 Task: Search one way flight ticket for 2 adults, 4 children and 1 infant on lap in business from Pittsburgh: Pittsburgh International Airport to Jackson: Jackson Hole Airport on 5-2-2023. Choice of flights is Royal air maroc. Price is upto 78000. Outbound departure time preference is 11:30.
Action: Mouse moved to (321, 283)
Screenshot: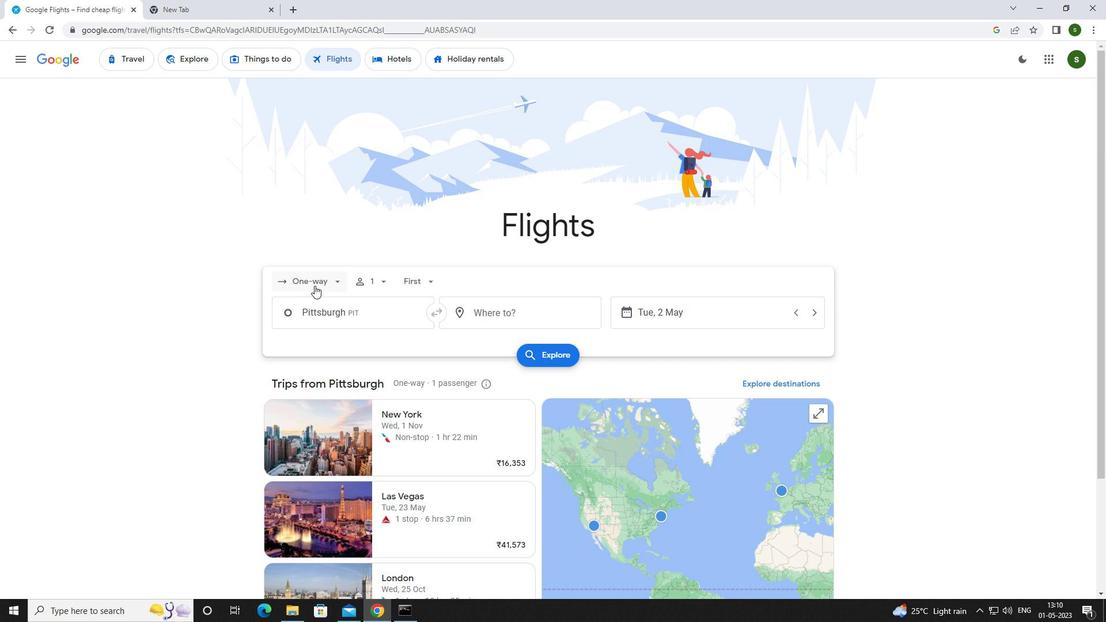 
Action: Mouse pressed left at (321, 283)
Screenshot: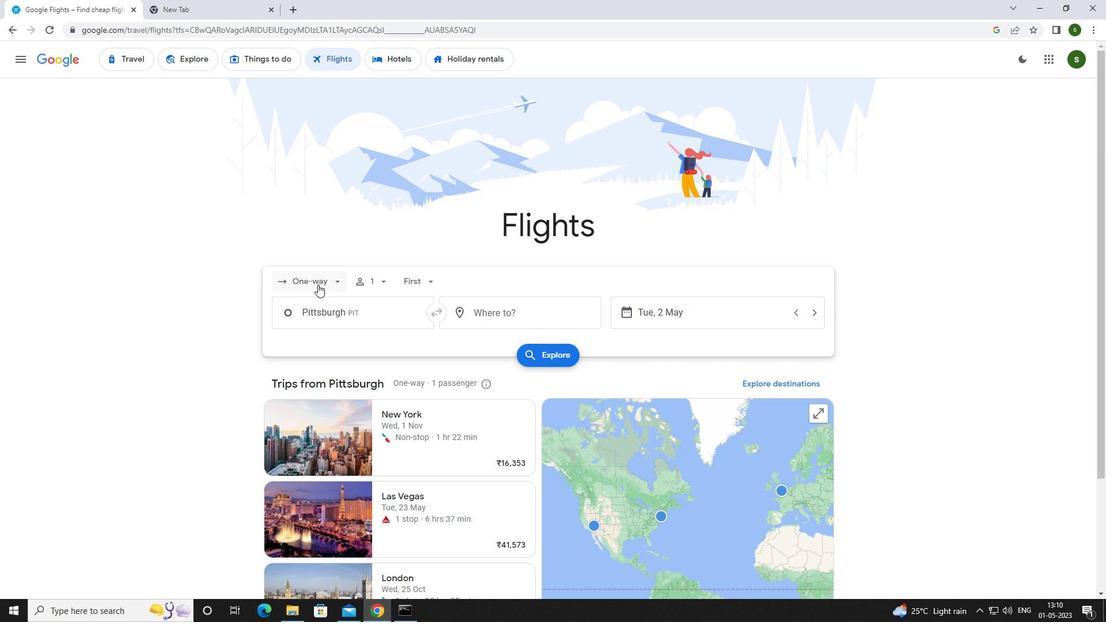 
Action: Mouse moved to (329, 335)
Screenshot: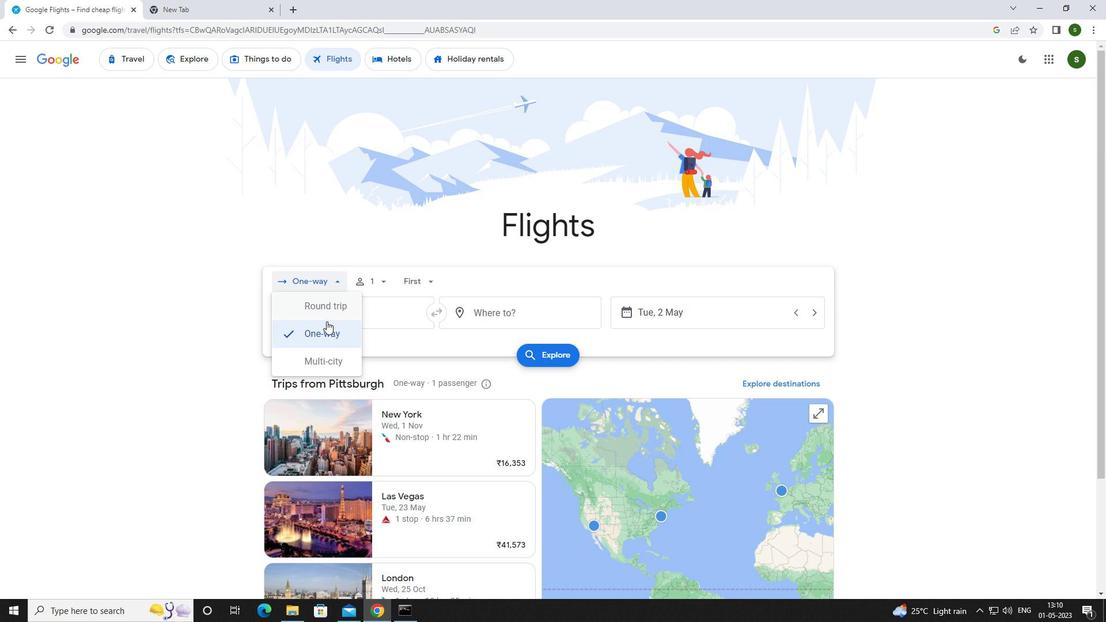 
Action: Mouse pressed left at (329, 335)
Screenshot: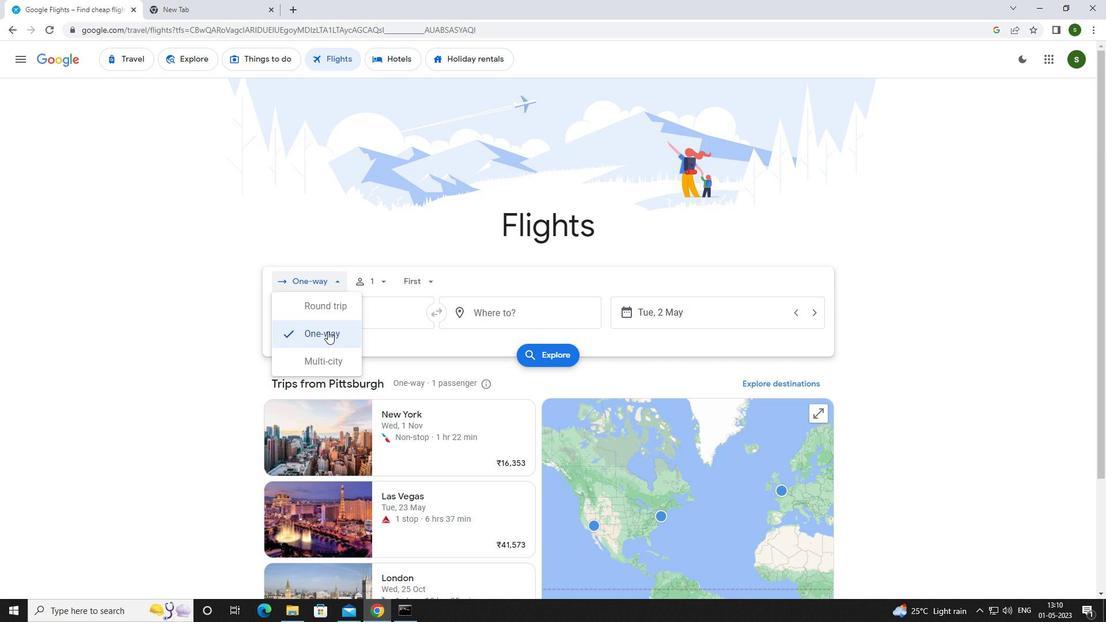
Action: Mouse moved to (380, 280)
Screenshot: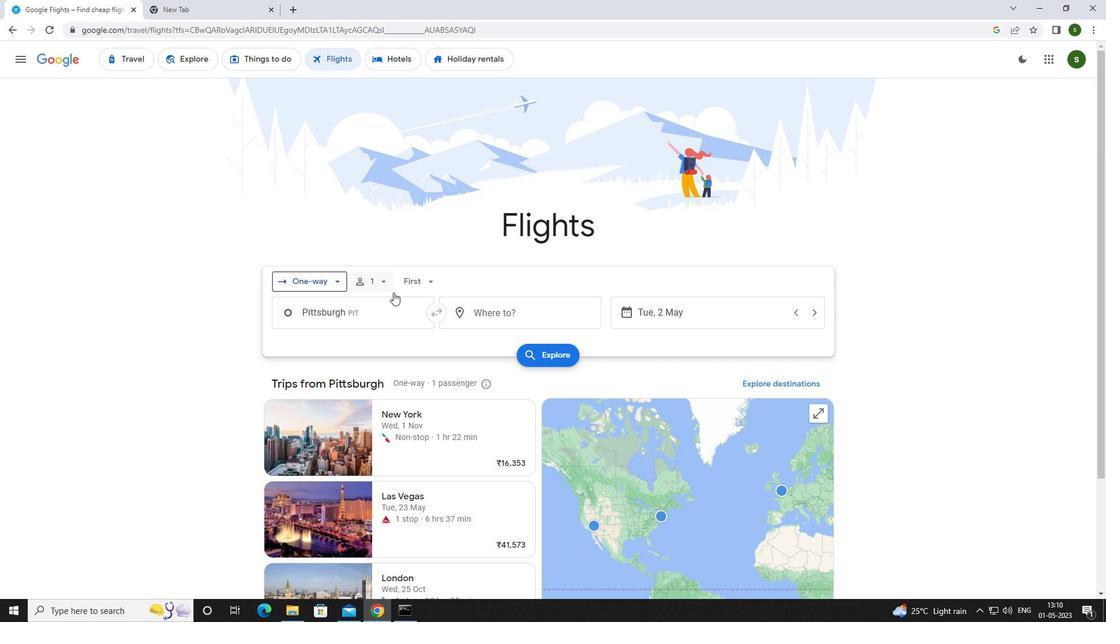 
Action: Mouse pressed left at (380, 280)
Screenshot: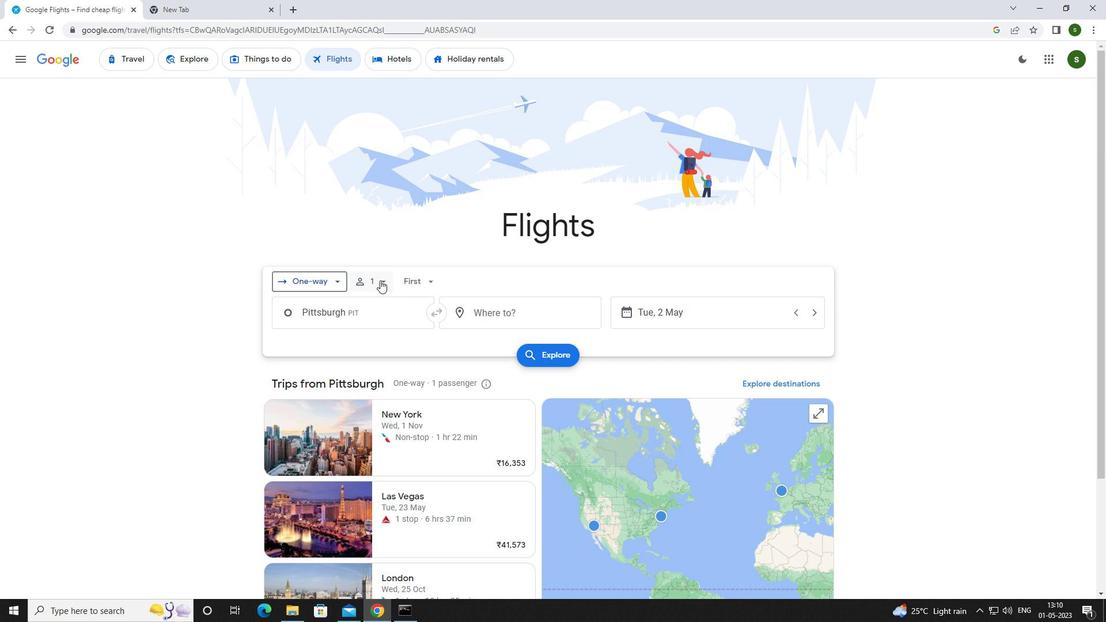 
Action: Mouse moved to (469, 306)
Screenshot: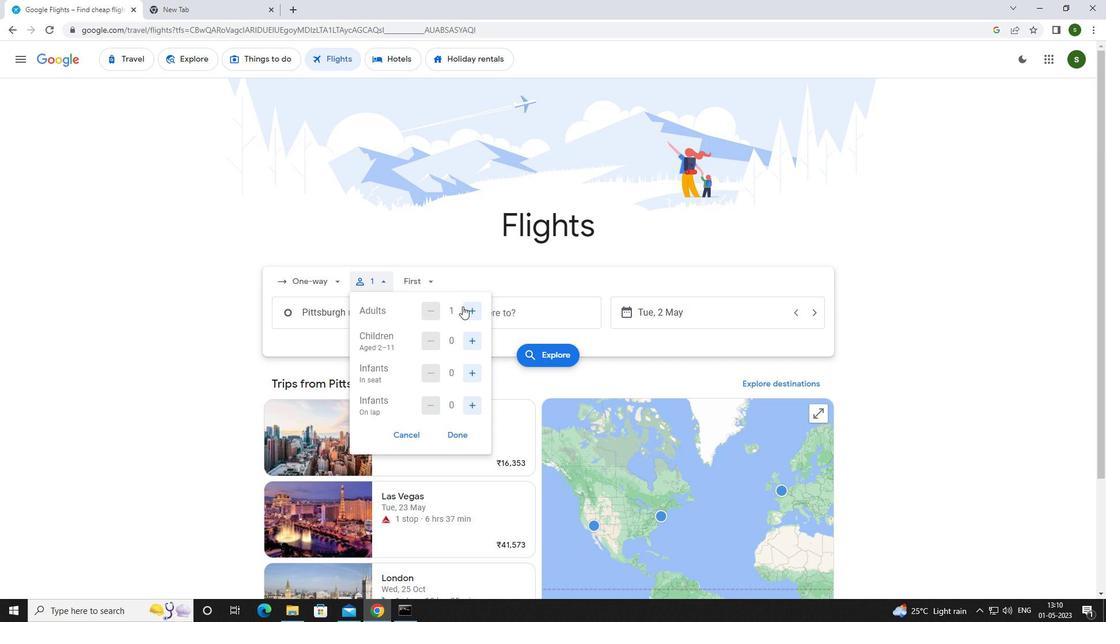 
Action: Mouse pressed left at (469, 306)
Screenshot: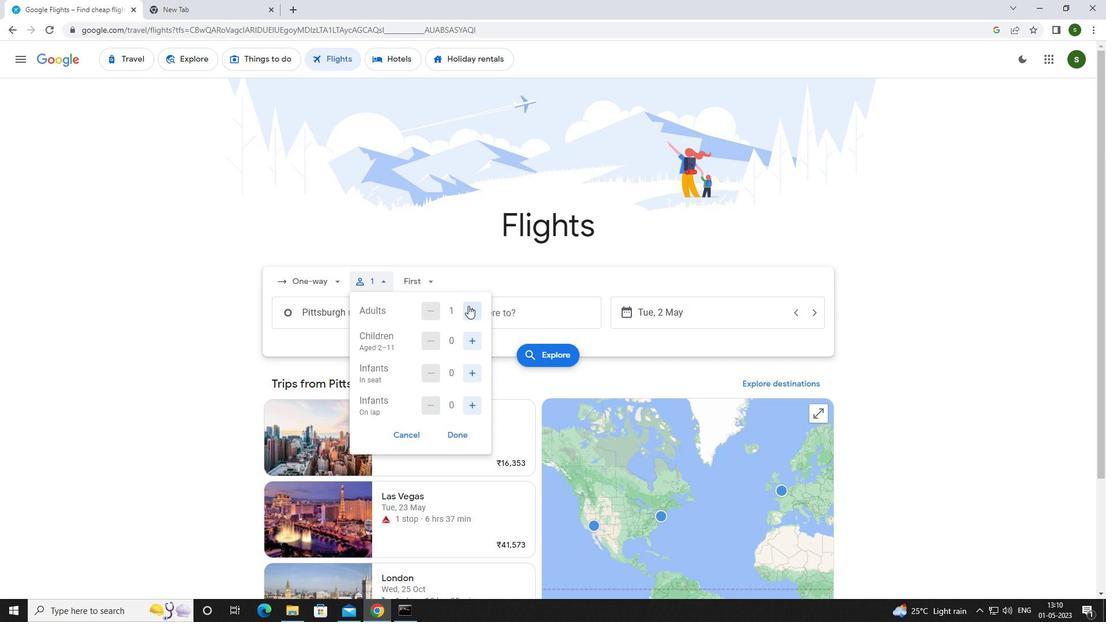 
Action: Mouse moved to (472, 333)
Screenshot: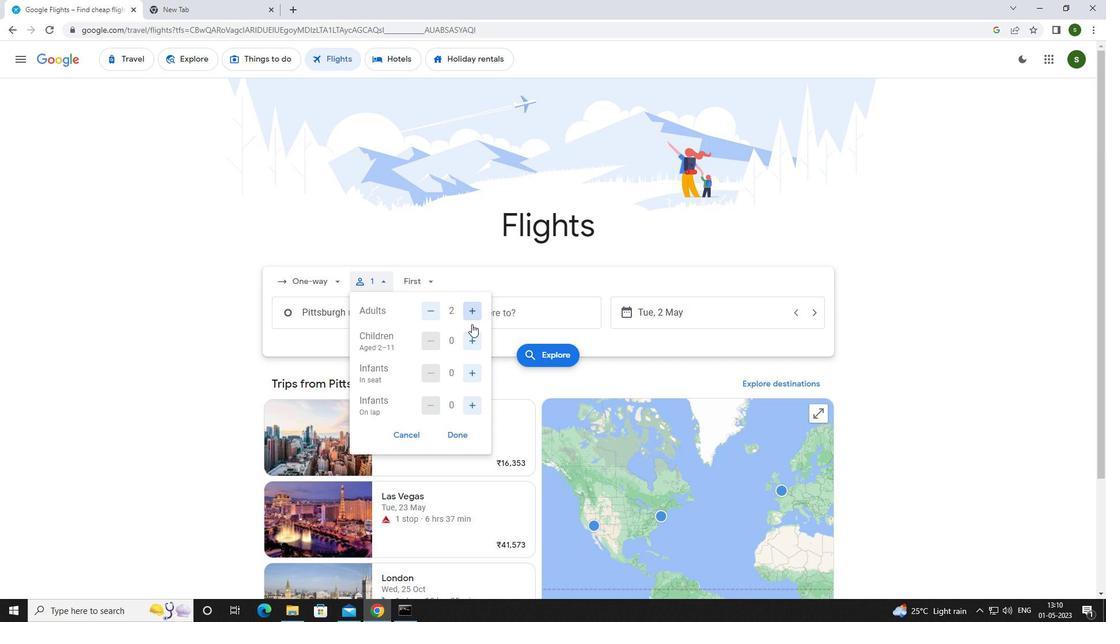
Action: Mouse pressed left at (472, 333)
Screenshot: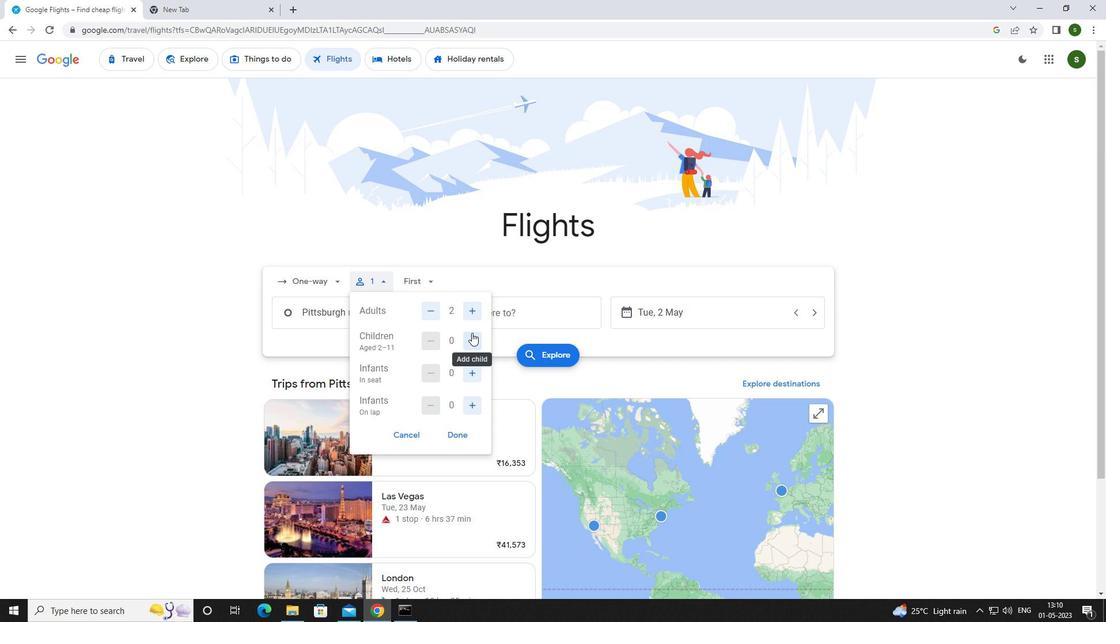 
Action: Mouse pressed left at (472, 333)
Screenshot: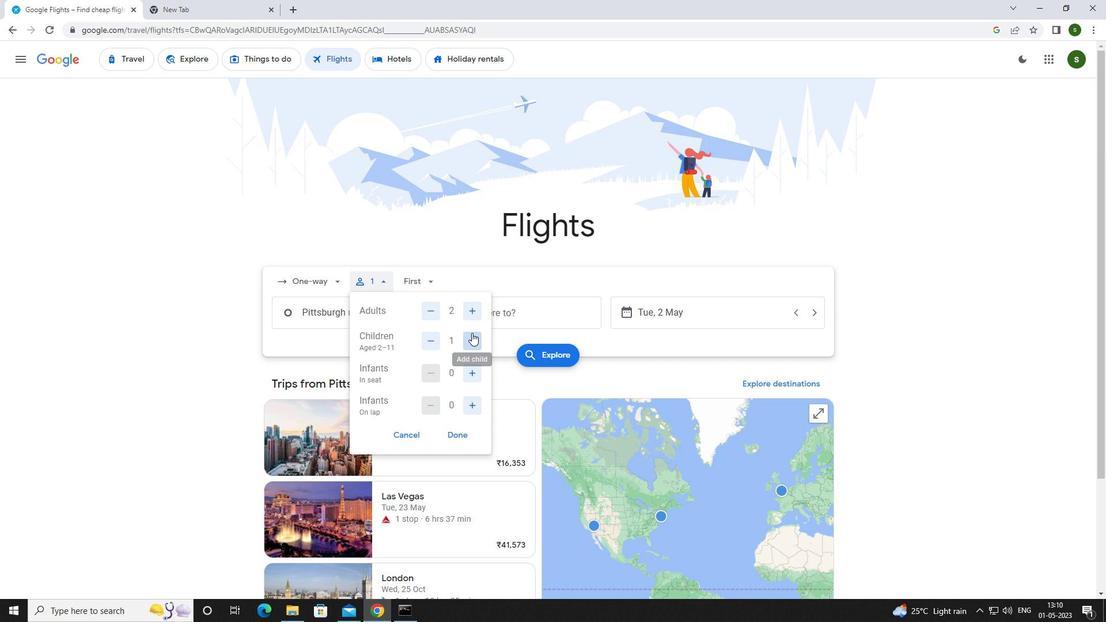 
Action: Mouse pressed left at (472, 333)
Screenshot: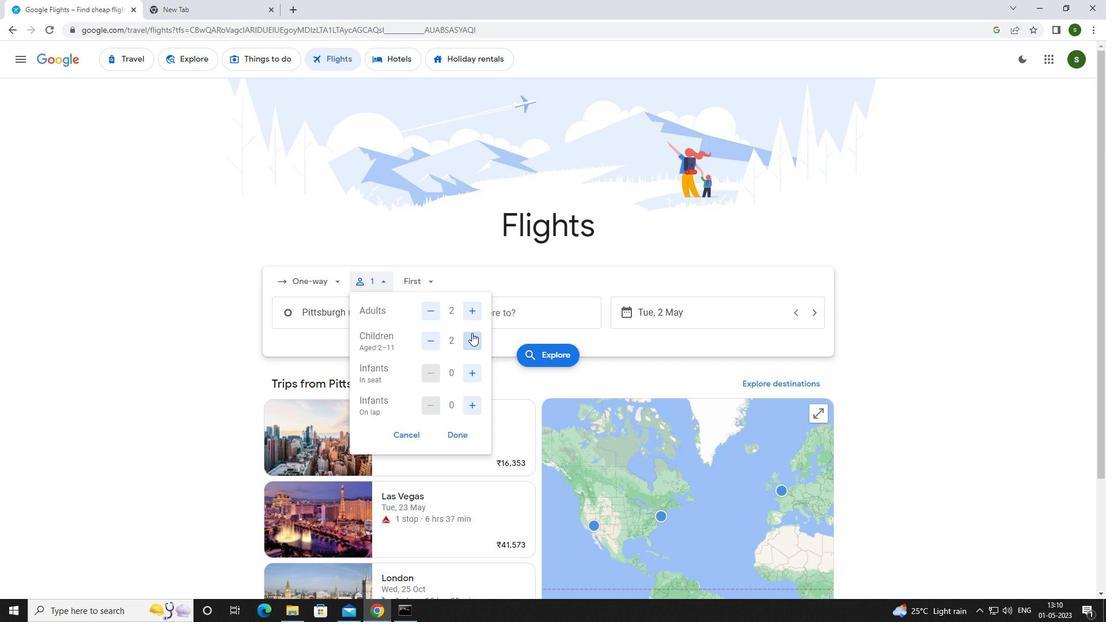 
Action: Mouse pressed left at (472, 333)
Screenshot: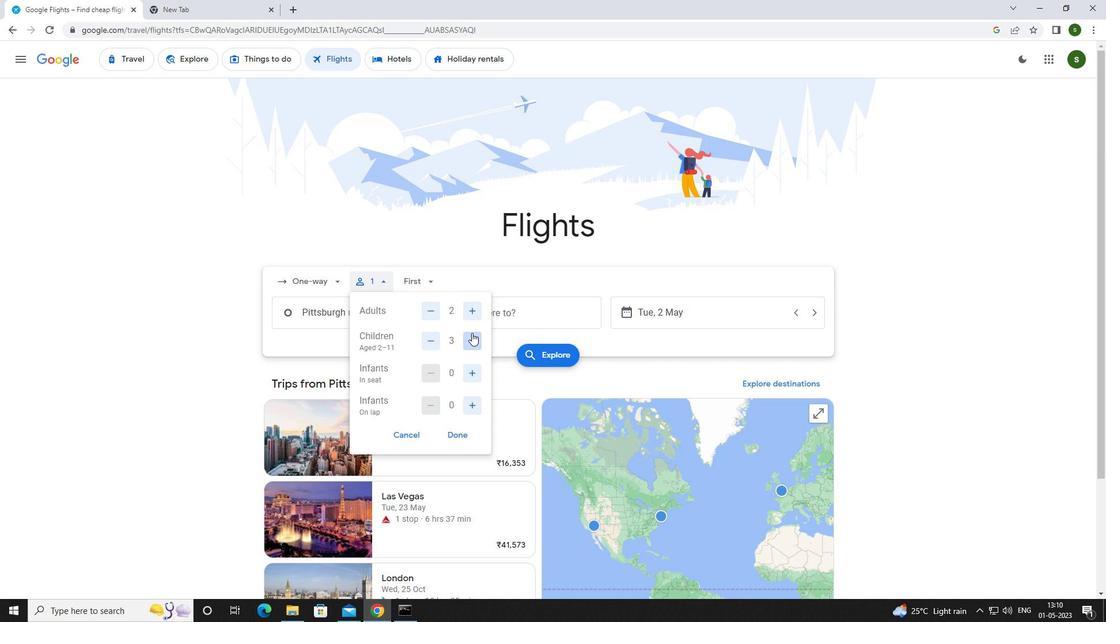 
Action: Mouse moved to (469, 402)
Screenshot: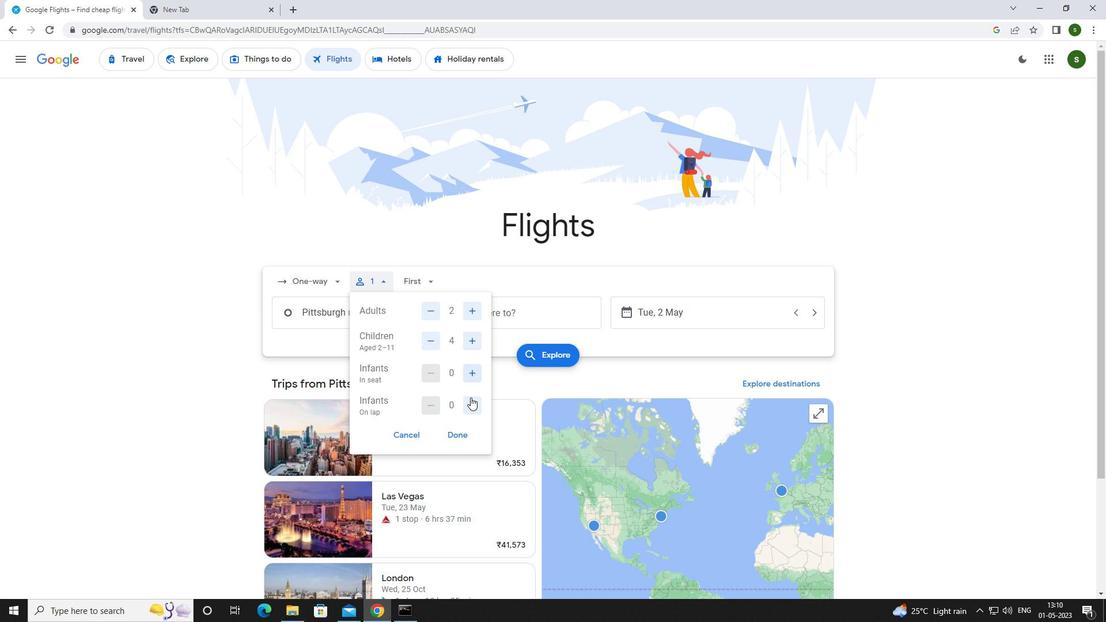 
Action: Mouse pressed left at (469, 402)
Screenshot: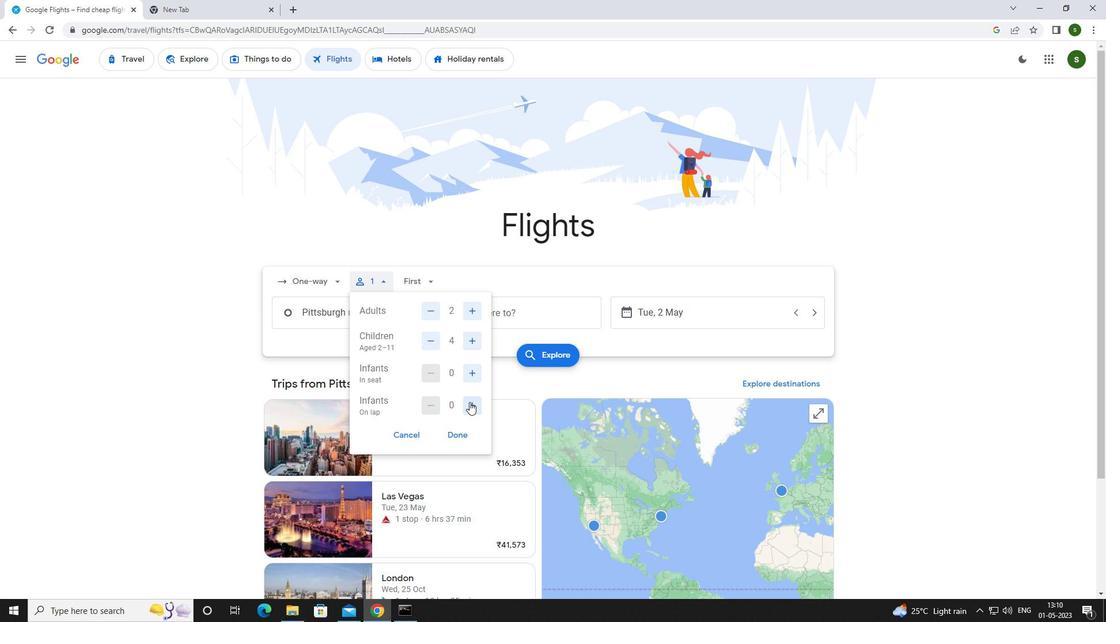 
Action: Mouse moved to (419, 272)
Screenshot: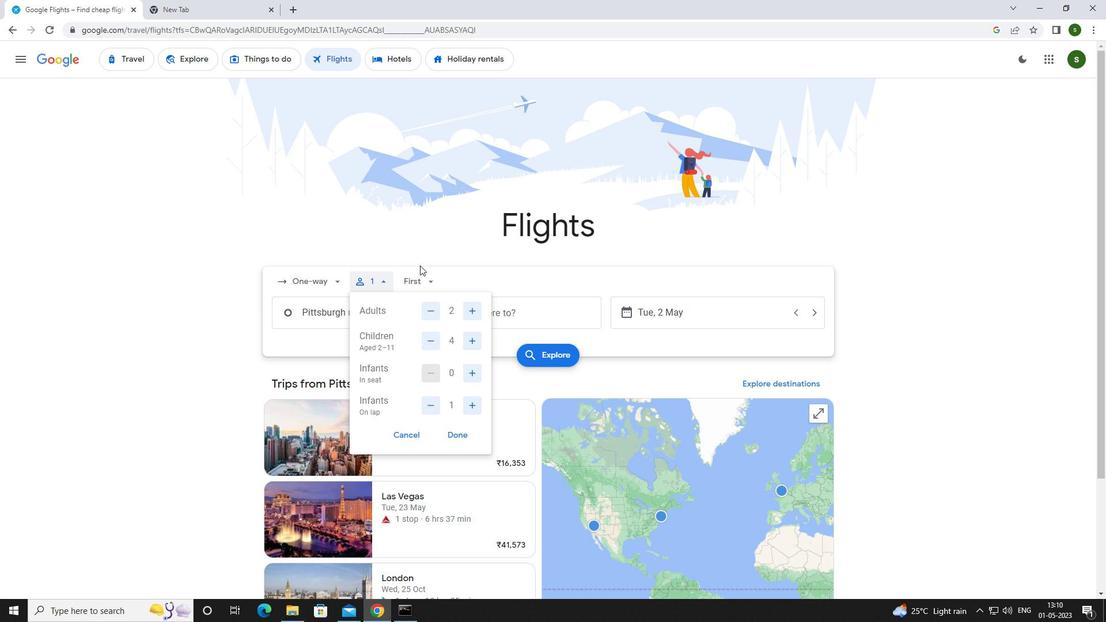 
Action: Mouse pressed left at (419, 272)
Screenshot: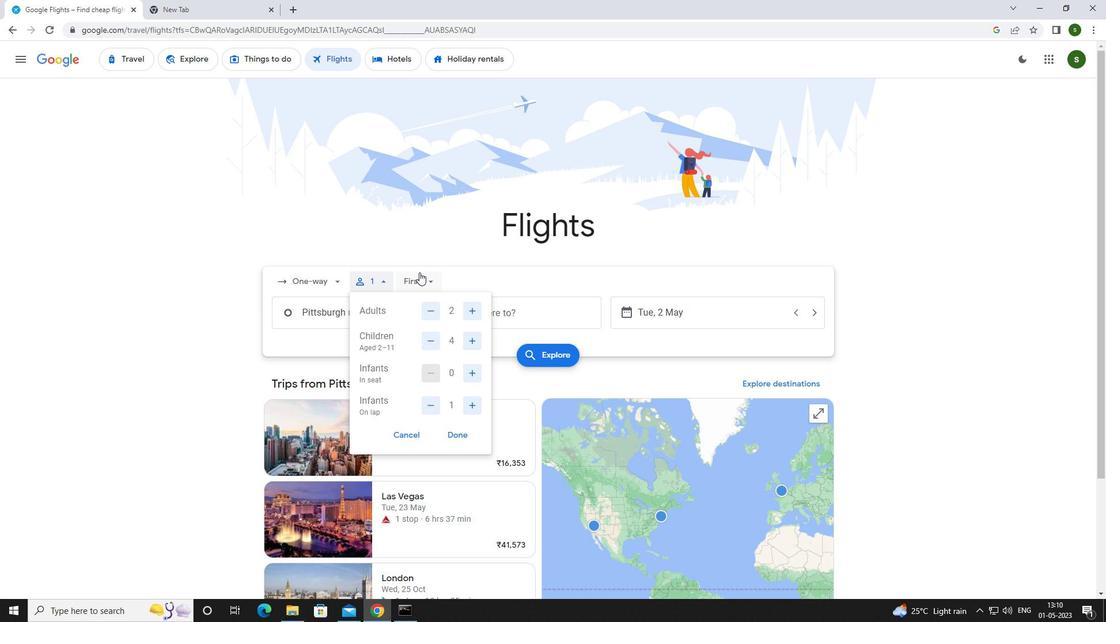 
Action: Mouse moved to (443, 362)
Screenshot: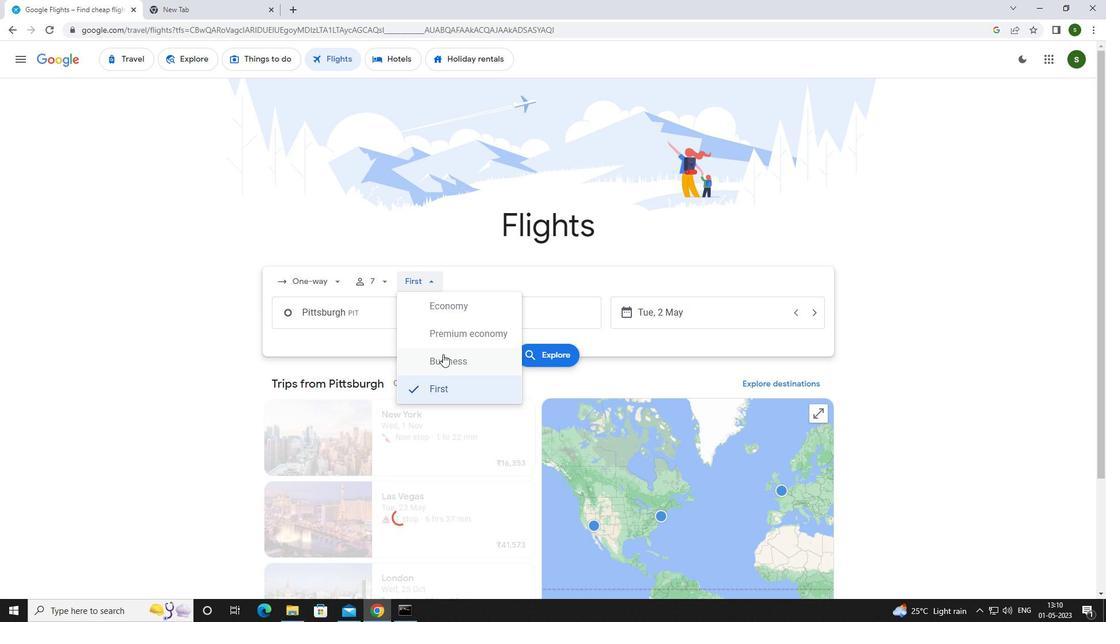 
Action: Mouse pressed left at (443, 362)
Screenshot: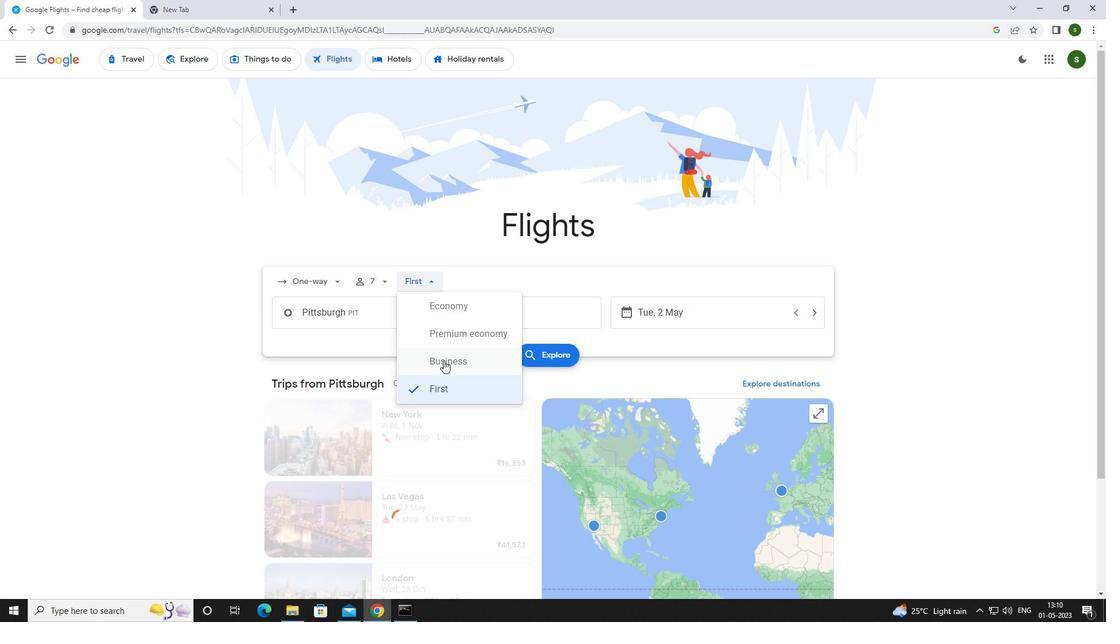 
Action: Mouse moved to (404, 319)
Screenshot: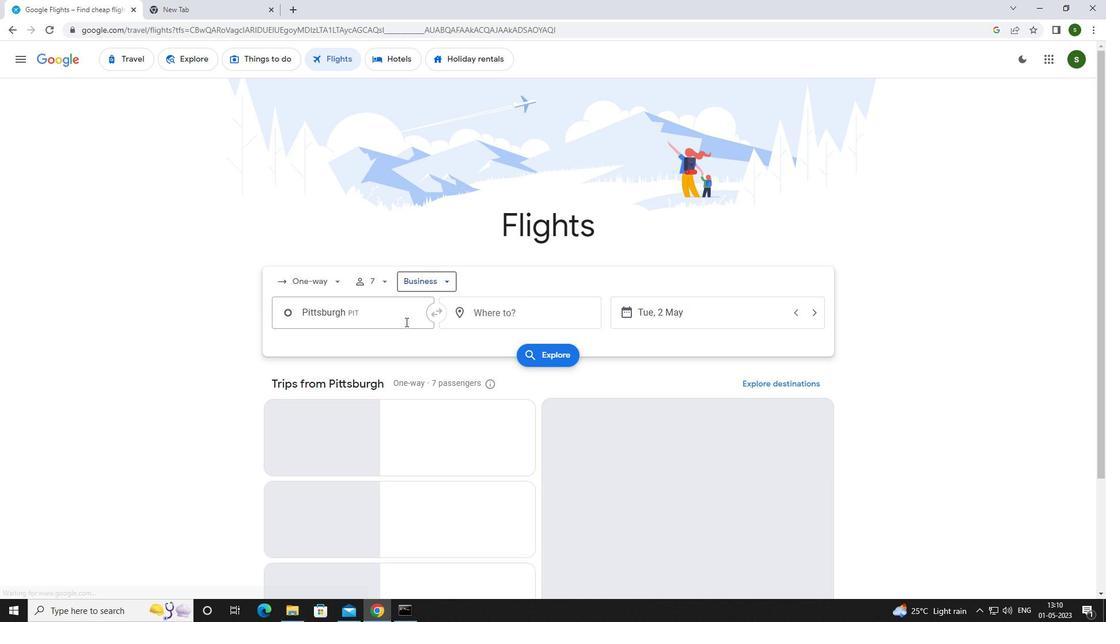 
Action: Mouse pressed left at (404, 319)
Screenshot: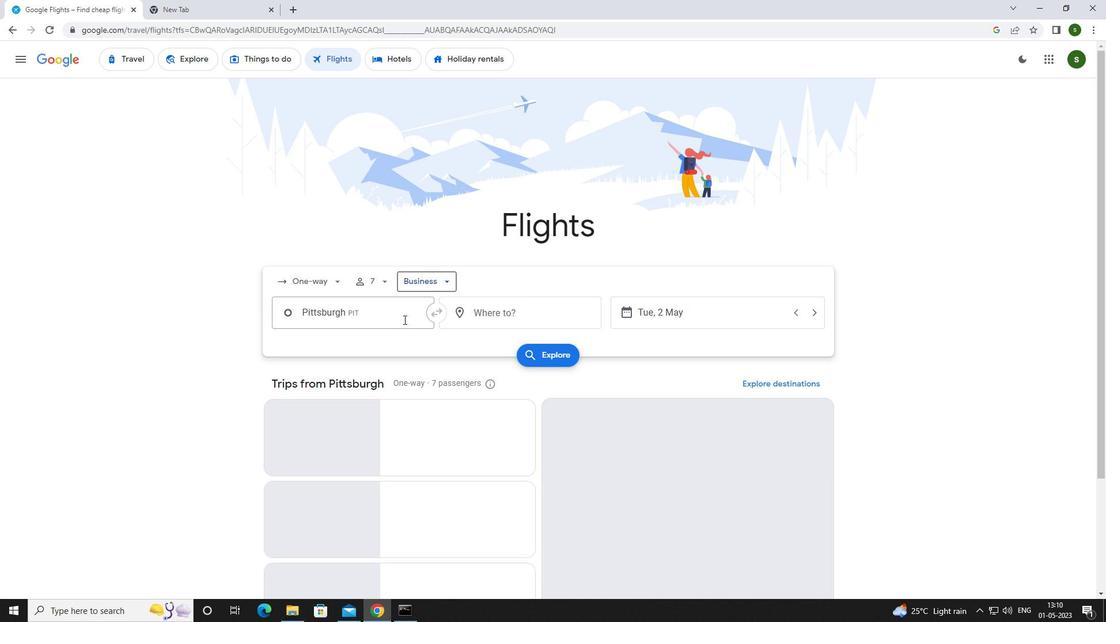 
Action: Mouse moved to (404, 319)
Screenshot: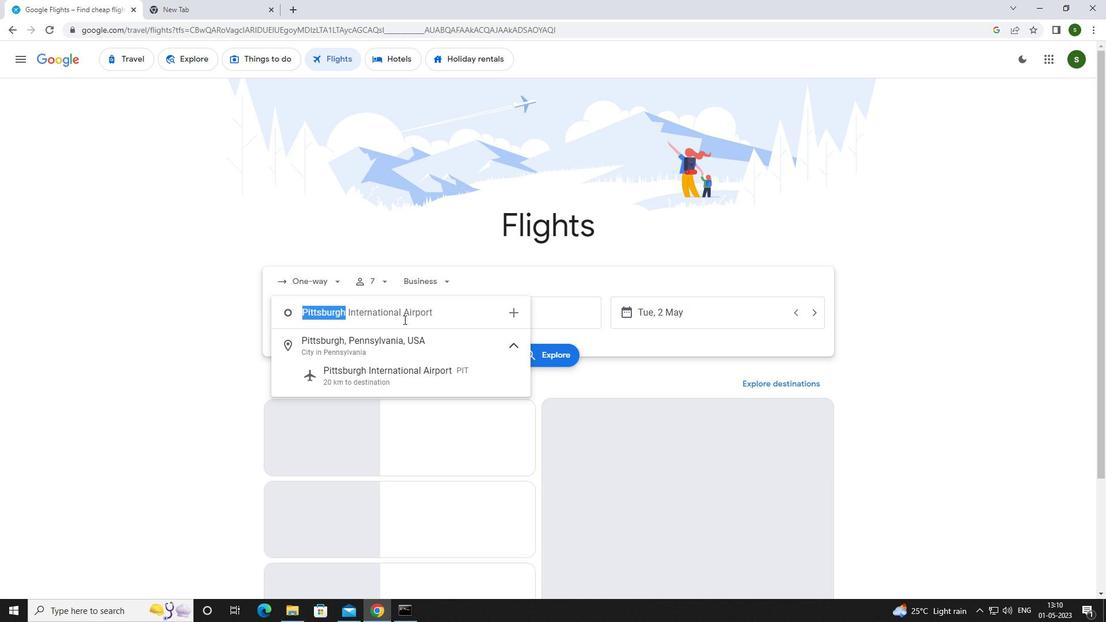 
Action: Key pressed <Key.caps_lock>p<Key.caps_lock>itts
Screenshot: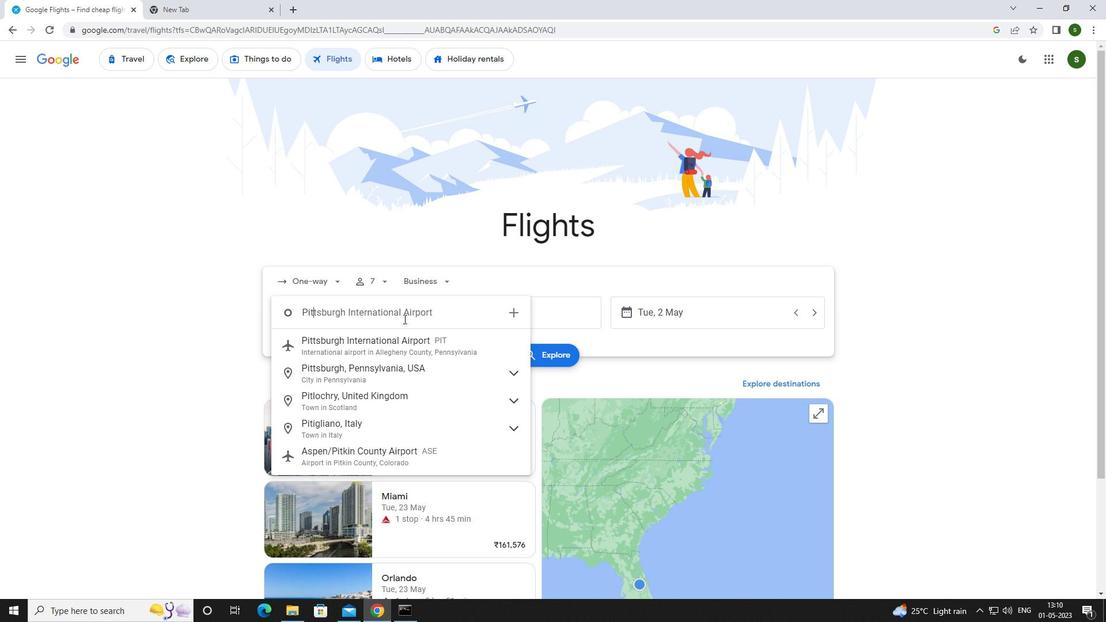 
Action: Mouse moved to (389, 368)
Screenshot: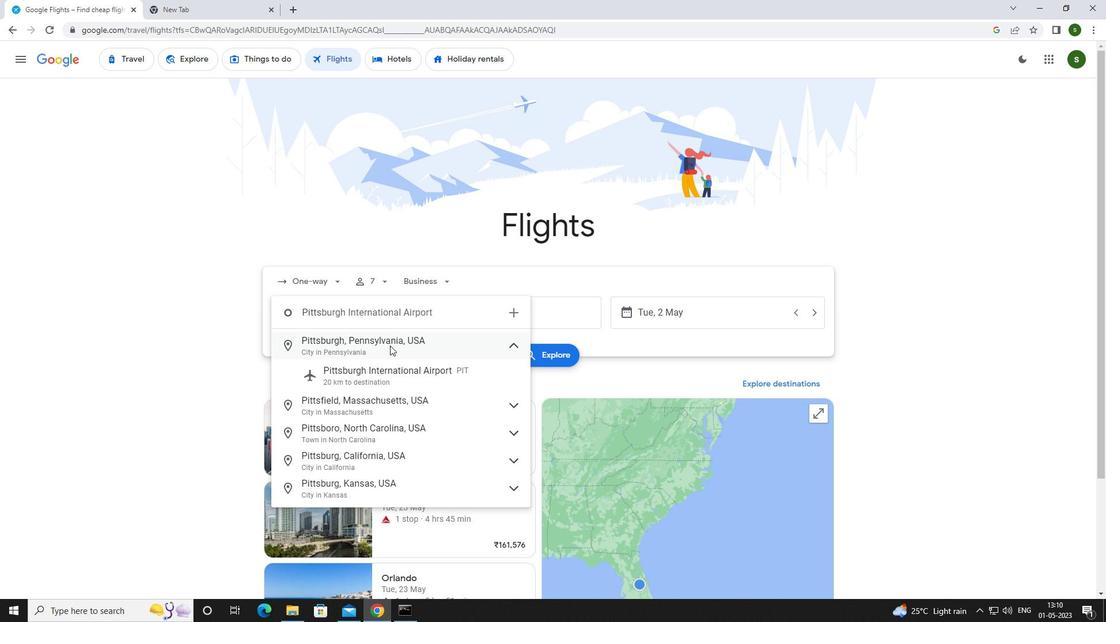 
Action: Mouse pressed left at (389, 368)
Screenshot: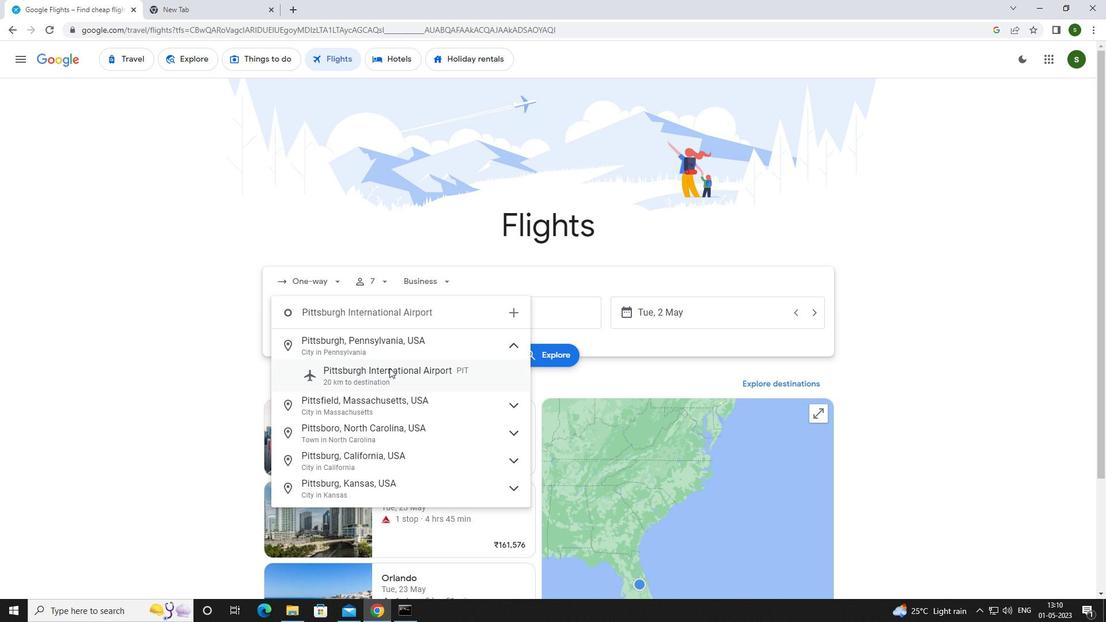 
Action: Mouse moved to (507, 318)
Screenshot: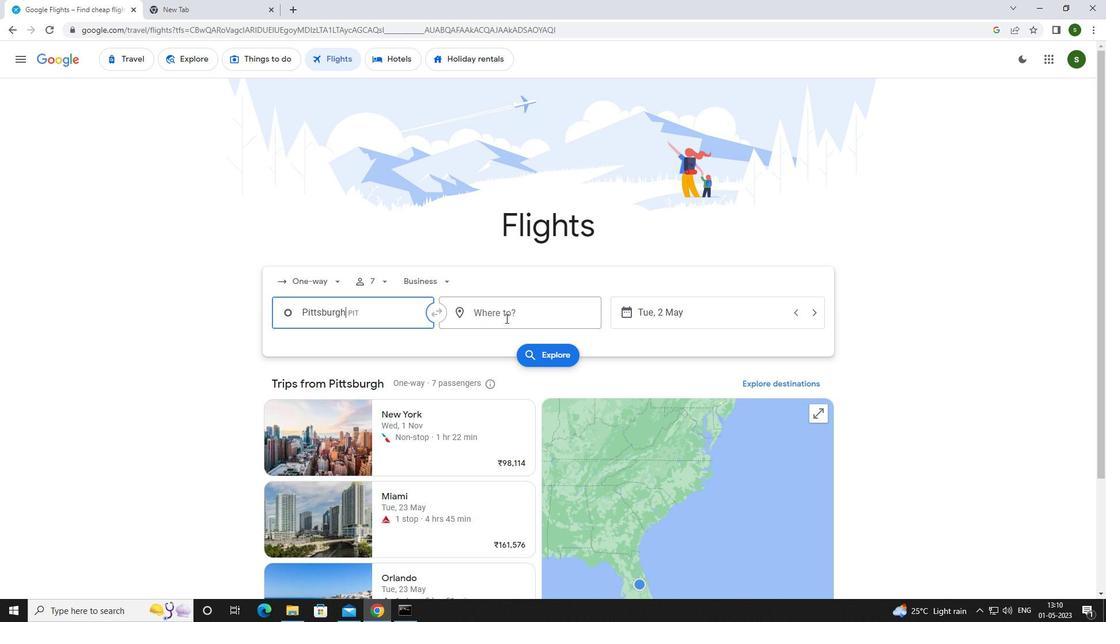 
Action: Mouse pressed left at (507, 318)
Screenshot: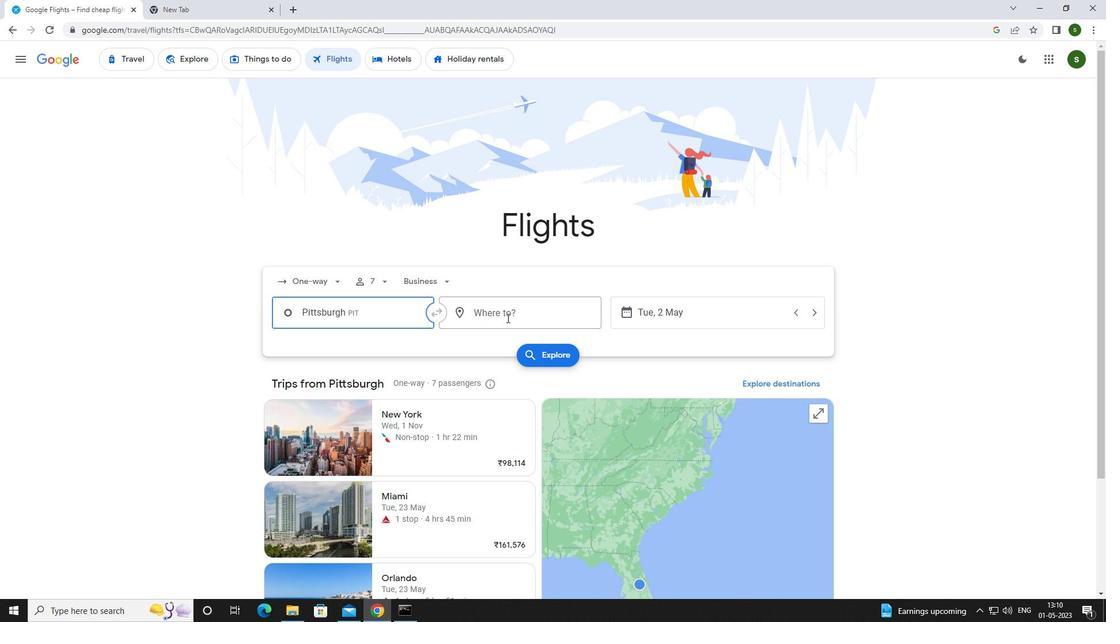 
Action: Mouse moved to (495, 318)
Screenshot: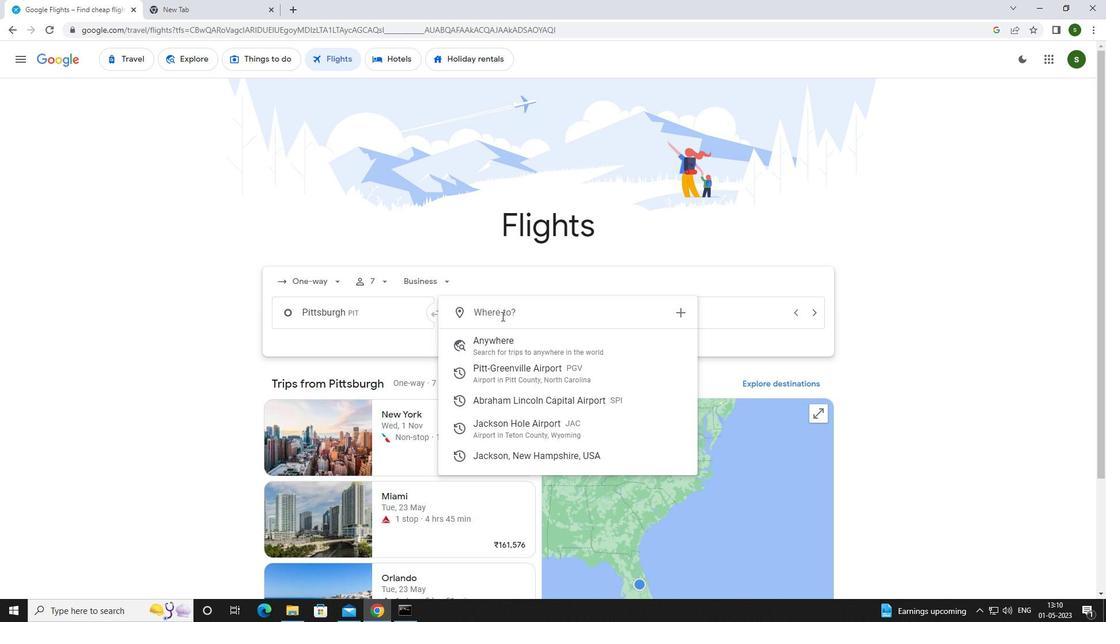 
Action: Key pressed <Key.caps_lock>j<Key.caps_lock>ackson<Key.space><Key.caps_lock>h<Key.caps_lock>
Screenshot: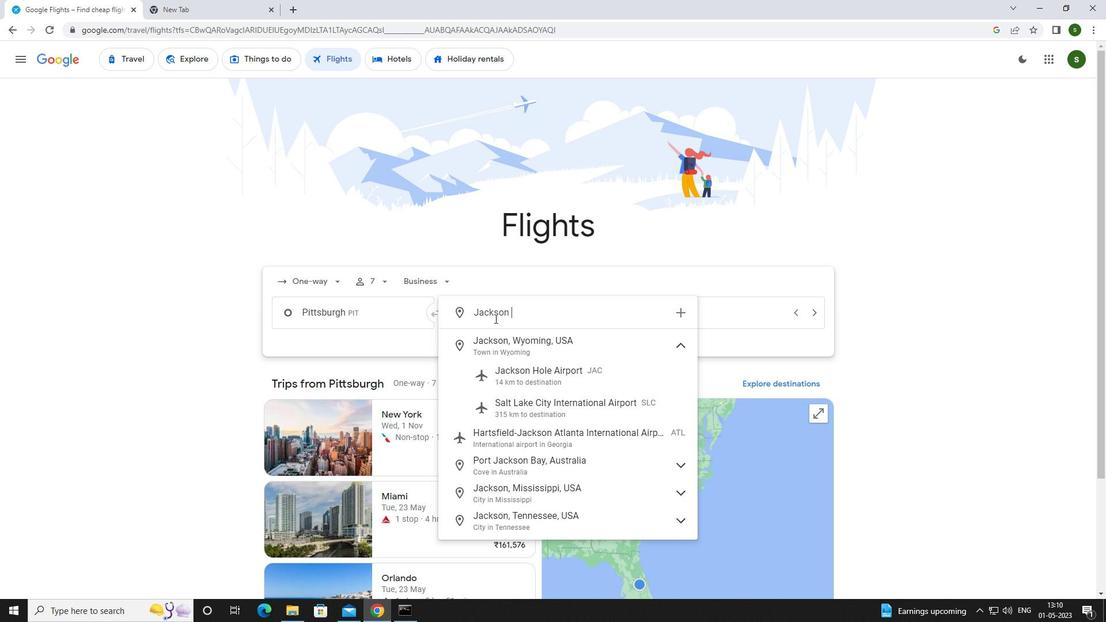 
Action: Mouse moved to (529, 363)
Screenshot: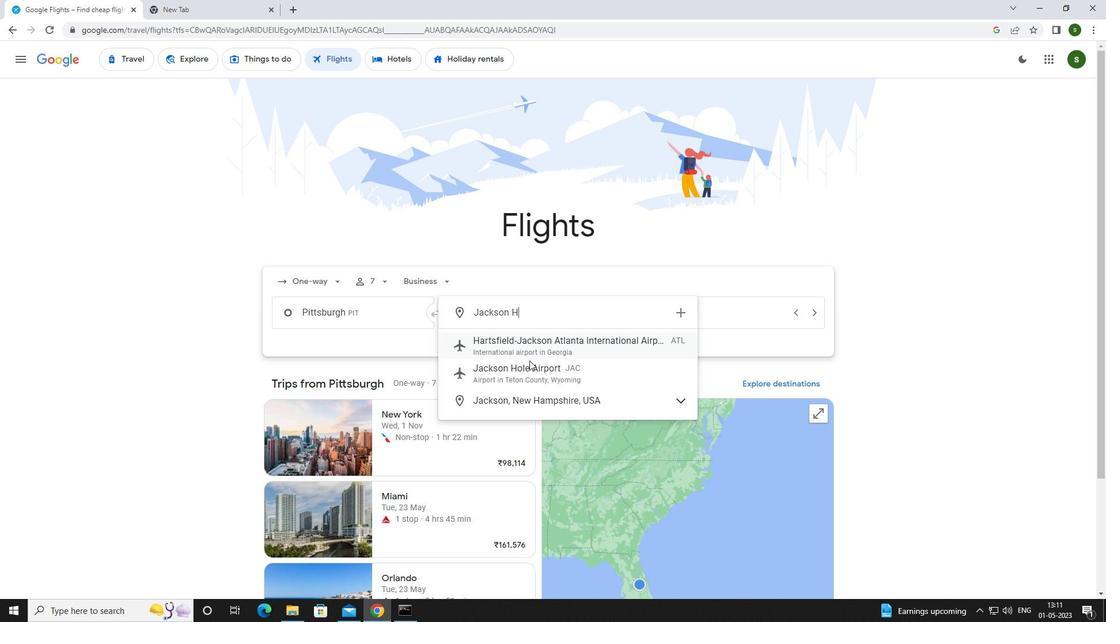 
Action: Mouse pressed left at (529, 363)
Screenshot: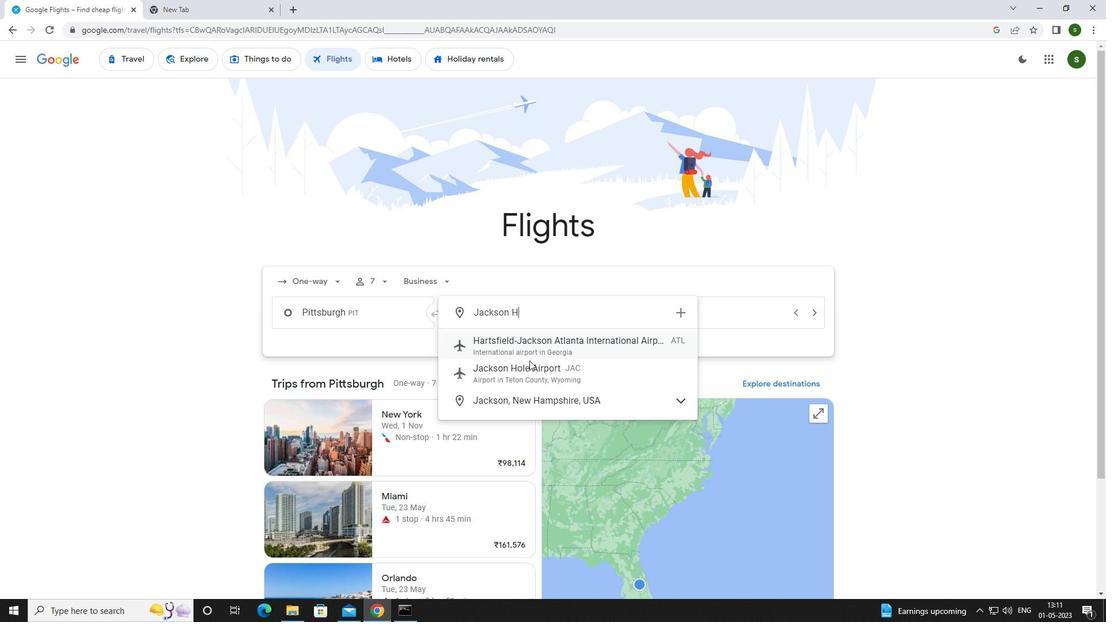 
Action: Mouse moved to (680, 304)
Screenshot: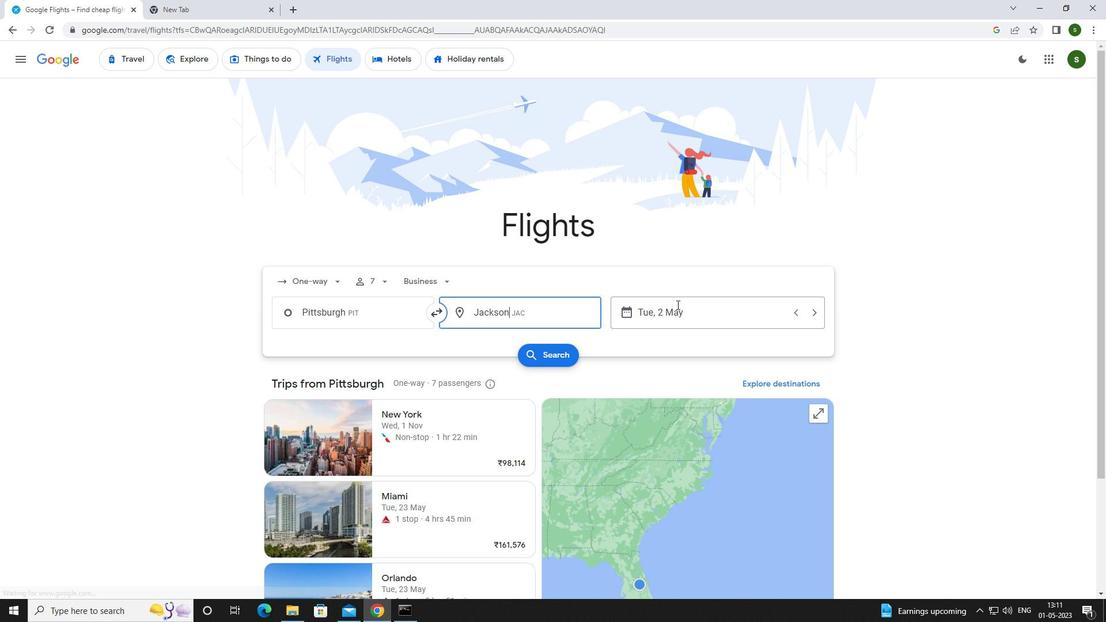 
Action: Mouse pressed left at (680, 304)
Screenshot: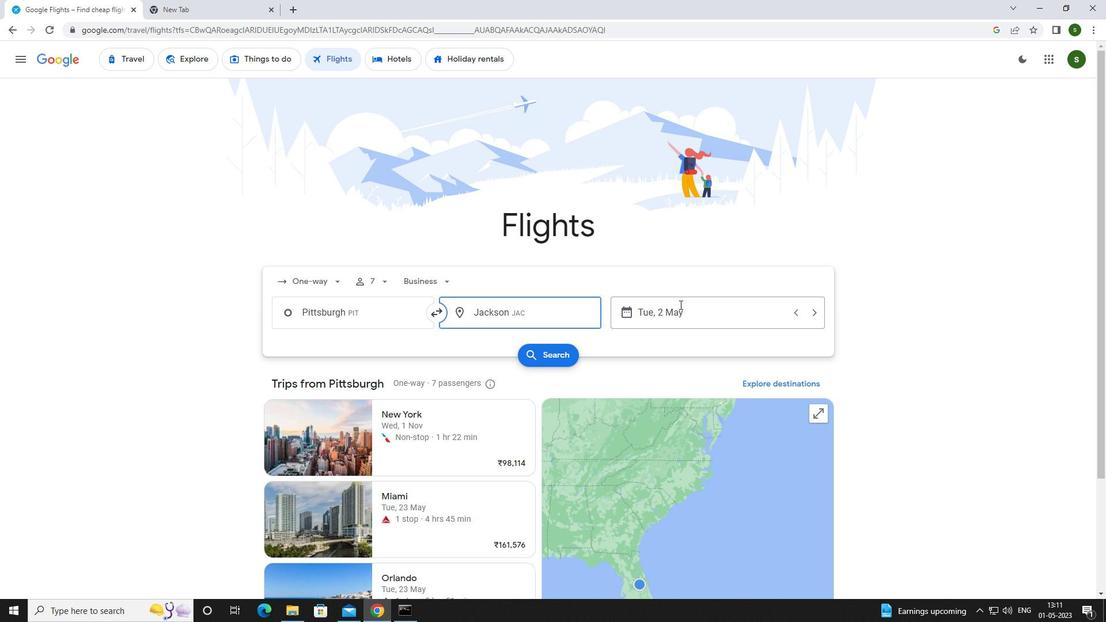 
Action: Mouse moved to (476, 391)
Screenshot: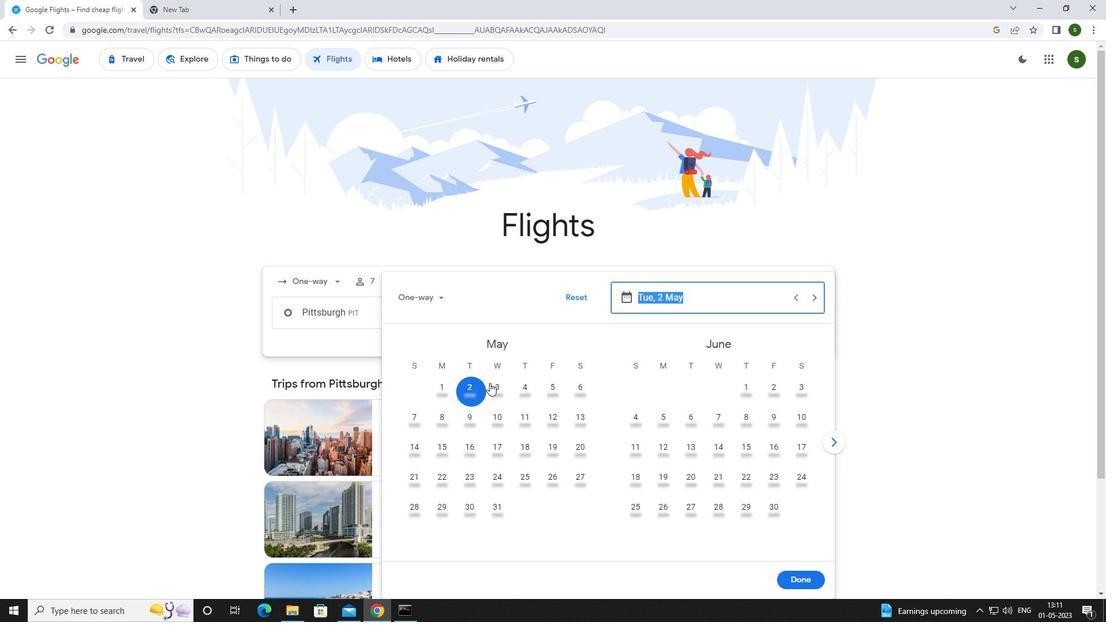 
Action: Mouse pressed left at (476, 391)
Screenshot: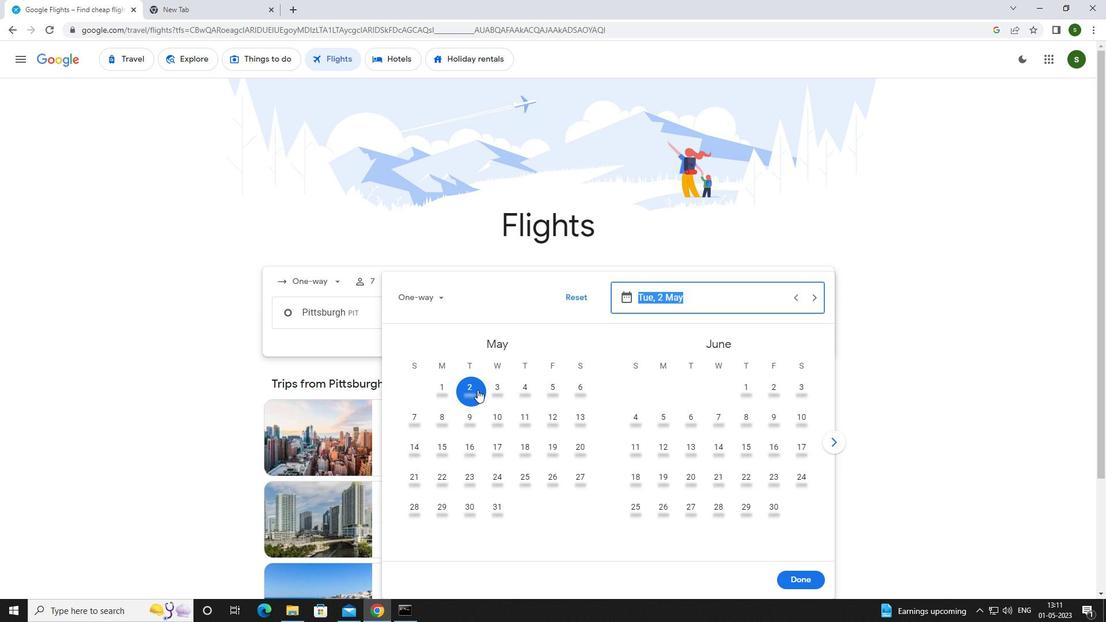 
Action: Mouse moved to (797, 577)
Screenshot: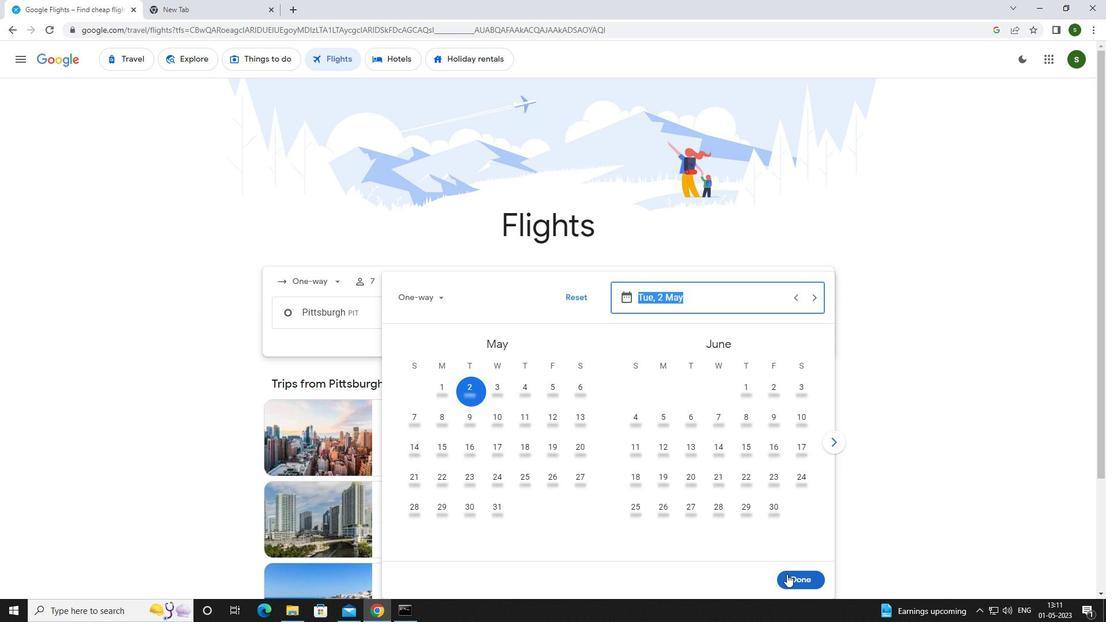 
Action: Mouse pressed left at (797, 577)
Screenshot: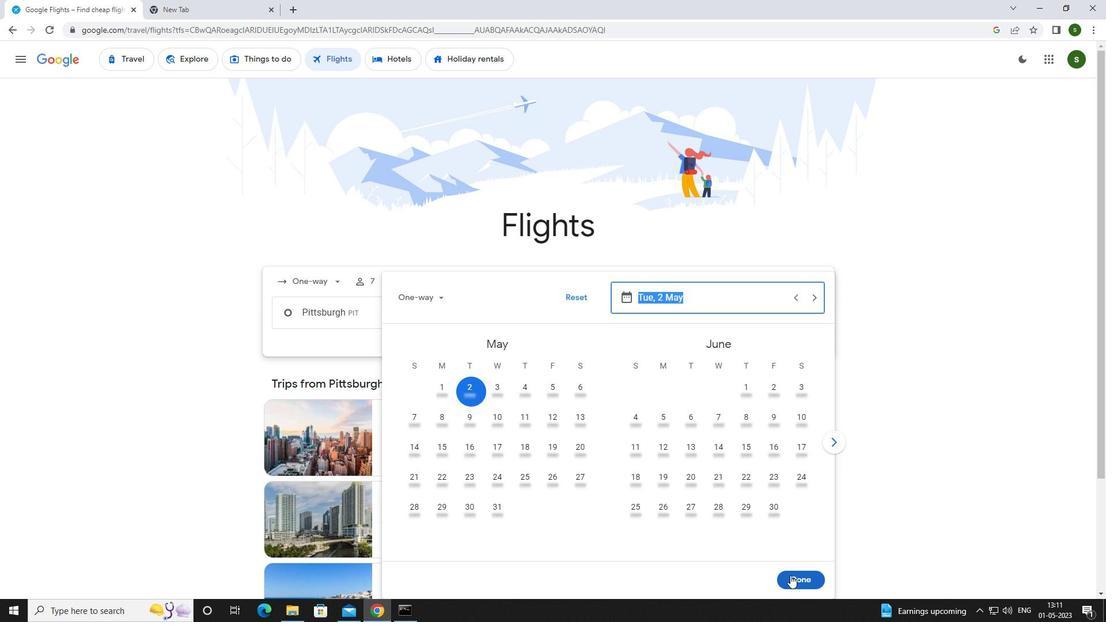 
Action: Mouse moved to (551, 353)
Screenshot: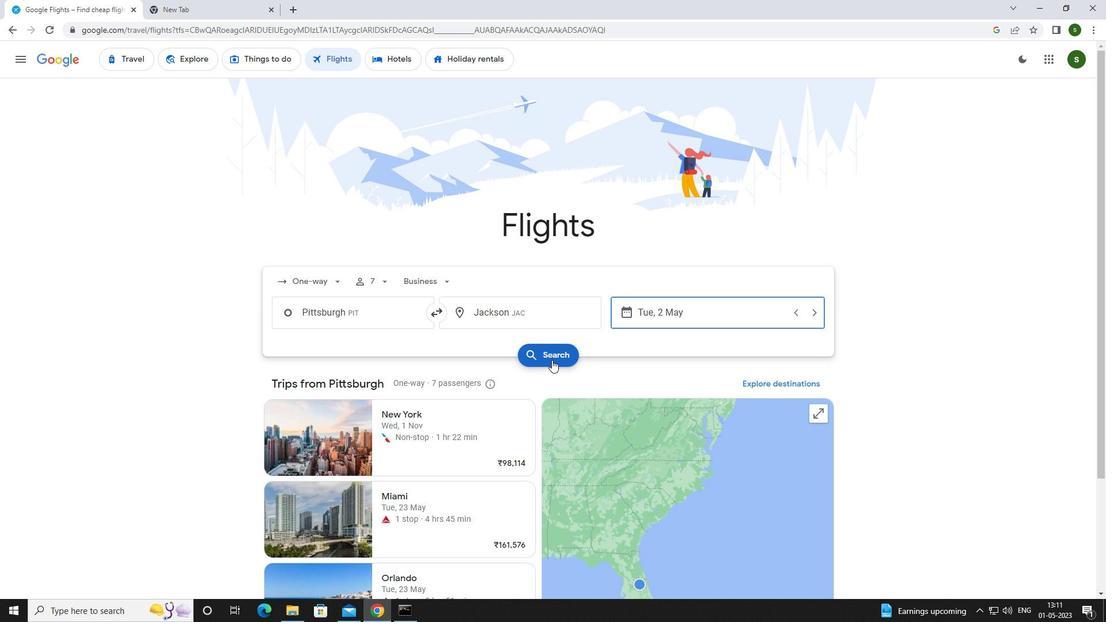 
Action: Mouse pressed left at (551, 353)
Screenshot: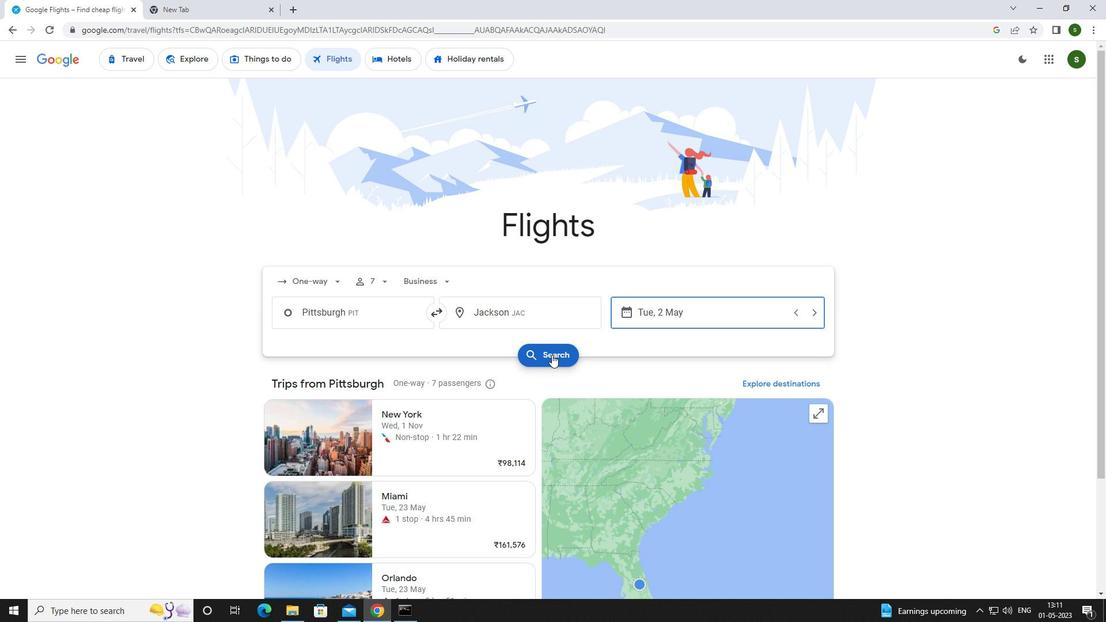 
Action: Mouse moved to (283, 160)
Screenshot: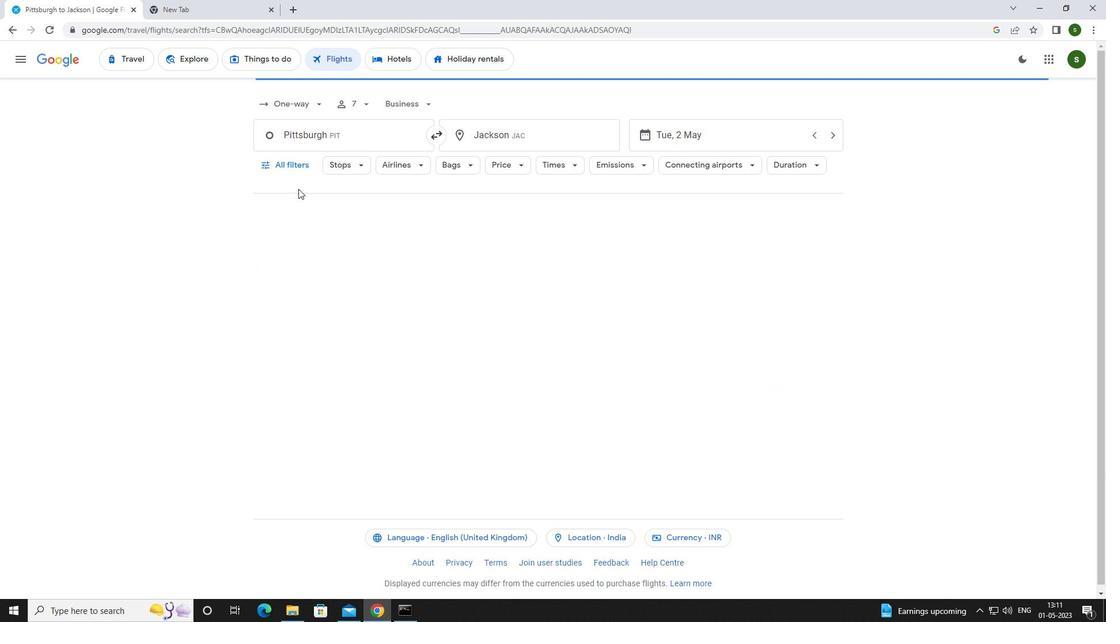 
Action: Mouse pressed left at (283, 160)
Screenshot: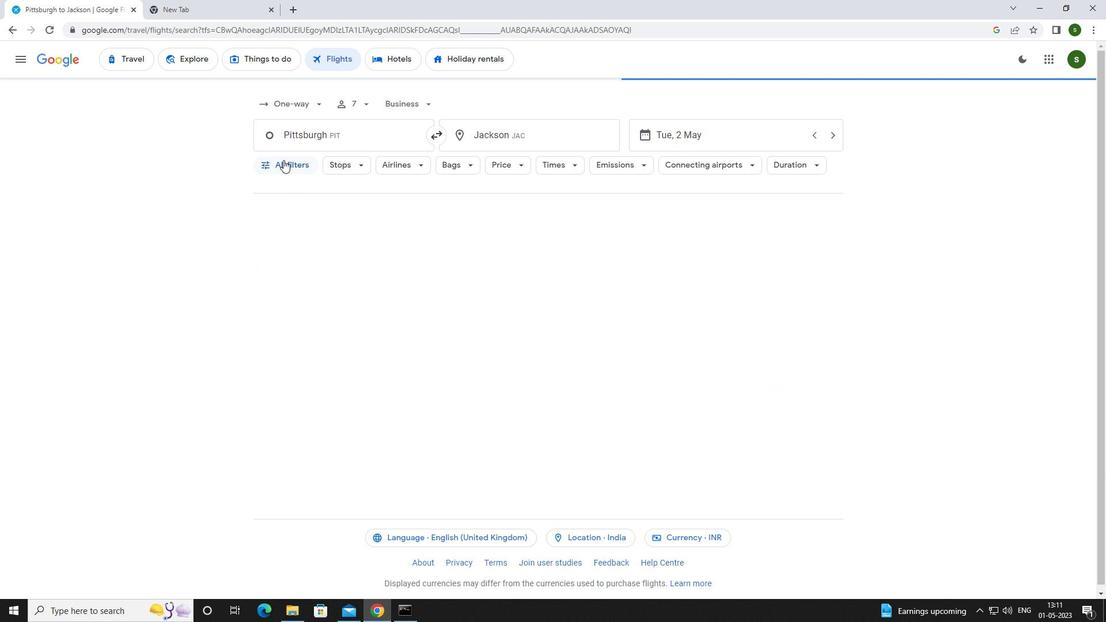
Action: Mouse moved to (429, 410)
Screenshot: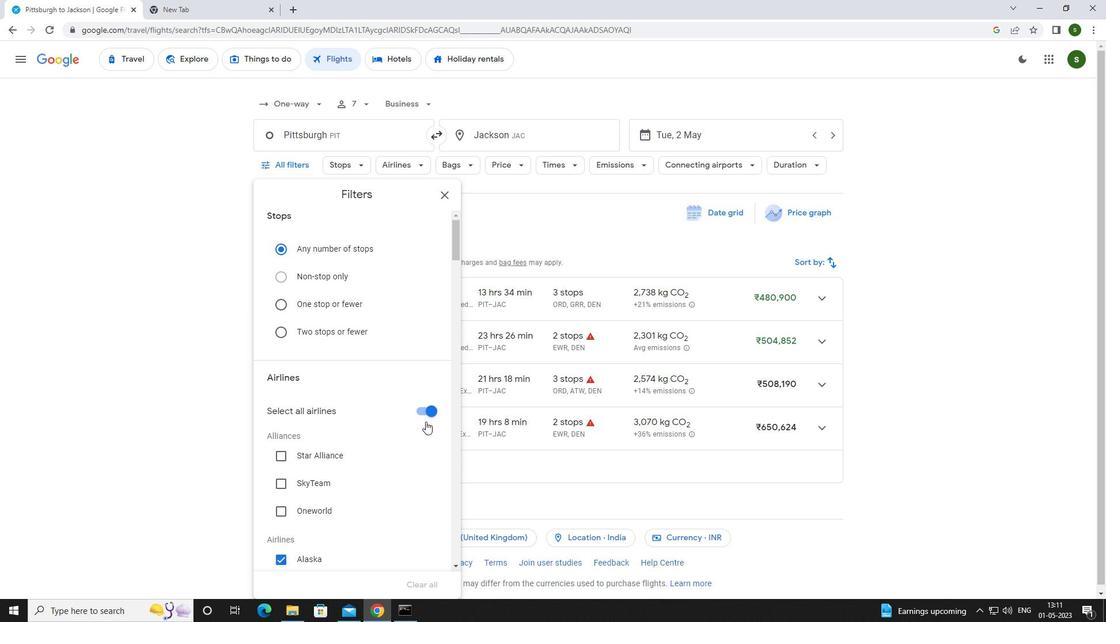 
Action: Mouse pressed left at (429, 410)
Screenshot: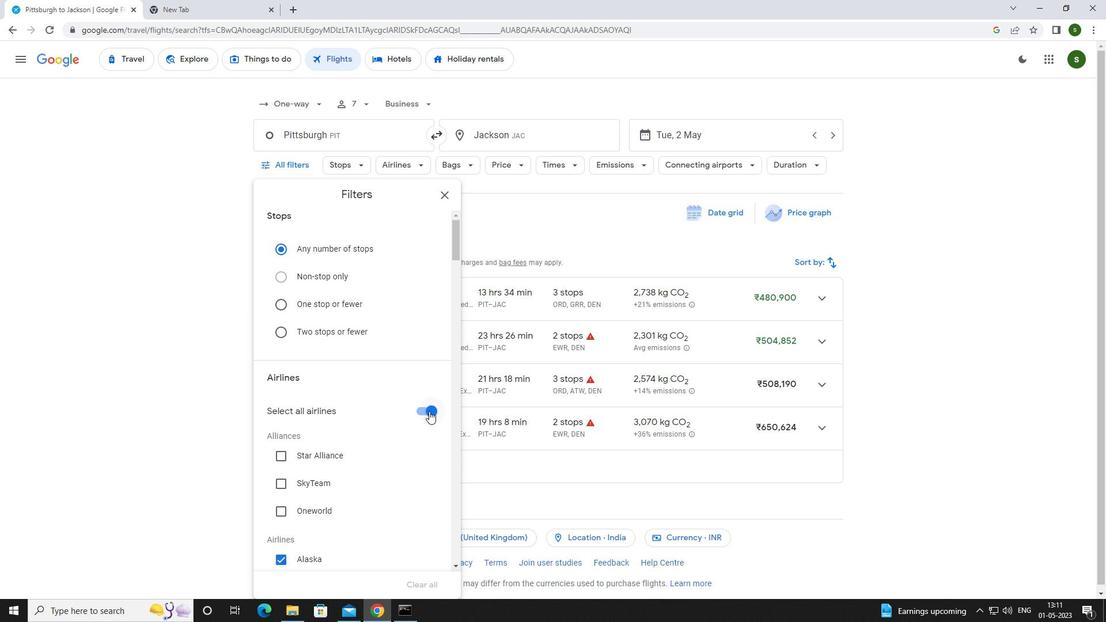 
Action: Mouse moved to (362, 366)
Screenshot: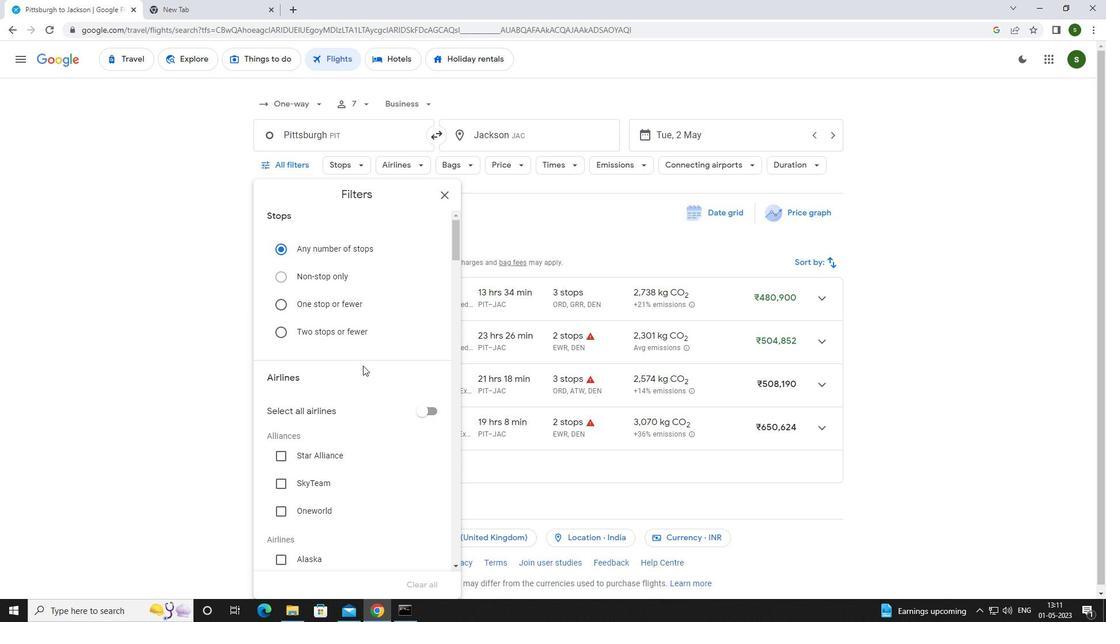 
Action: Mouse scrolled (362, 365) with delta (0, 0)
Screenshot: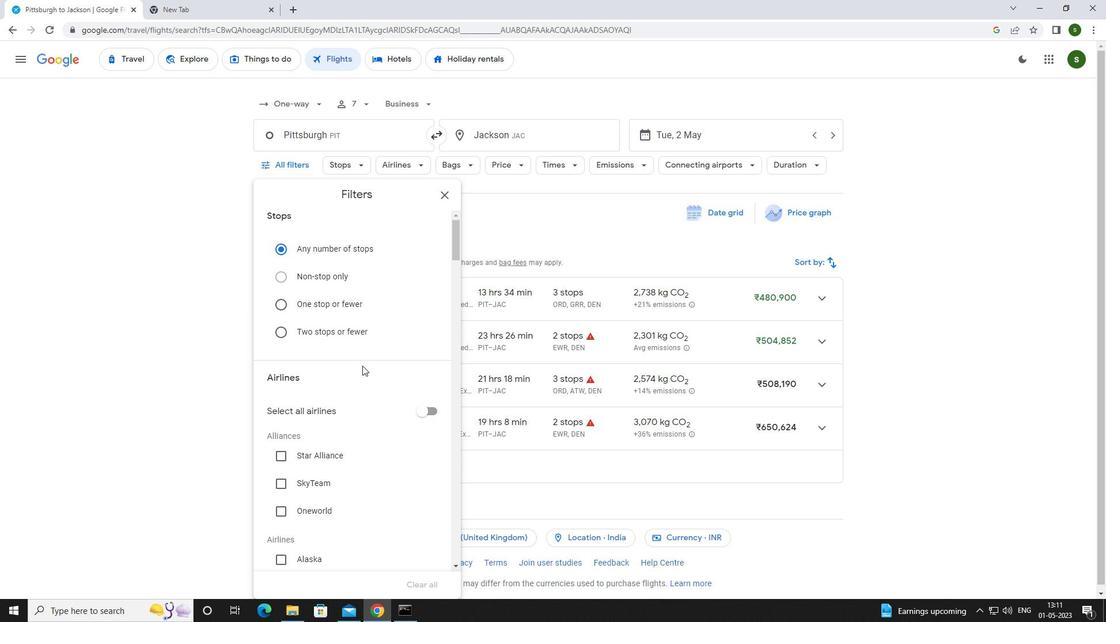 
Action: Mouse scrolled (362, 365) with delta (0, 0)
Screenshot: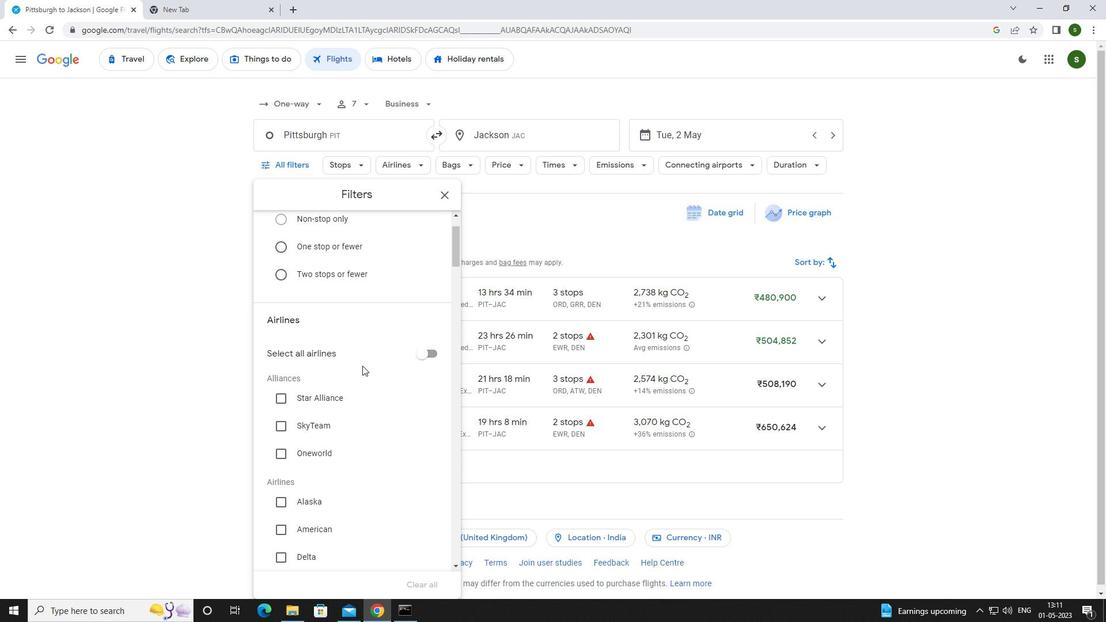 
Action: Mouse scrolled (362, 365) with delta (0, 0)
Screenshot: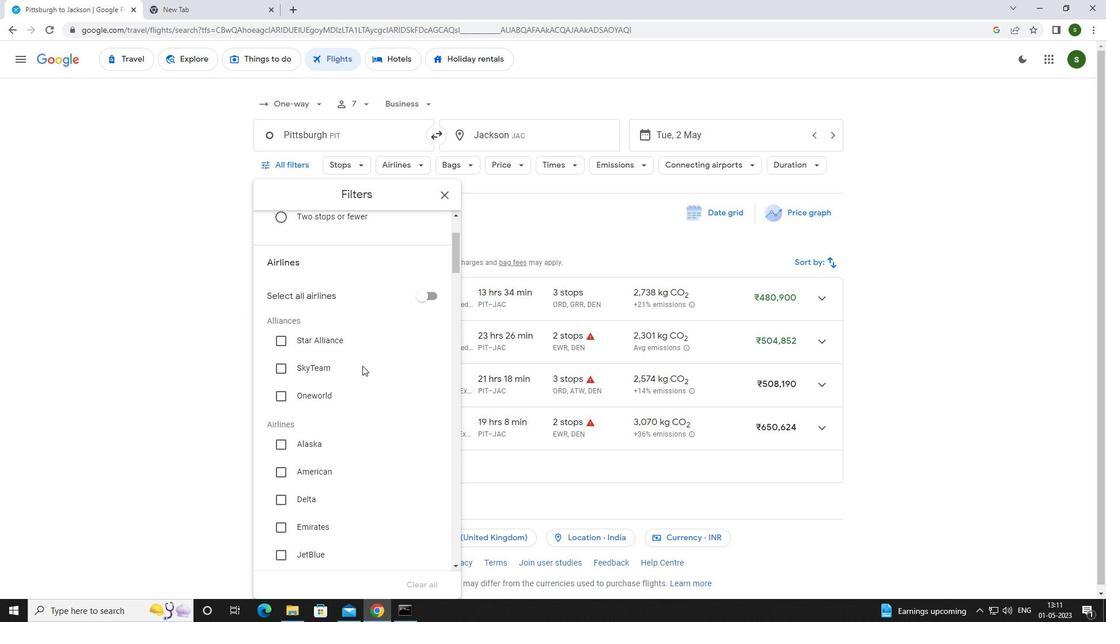 
Action: Mouse scrolled (362, 365) with delta (0, 0)
Screenshot: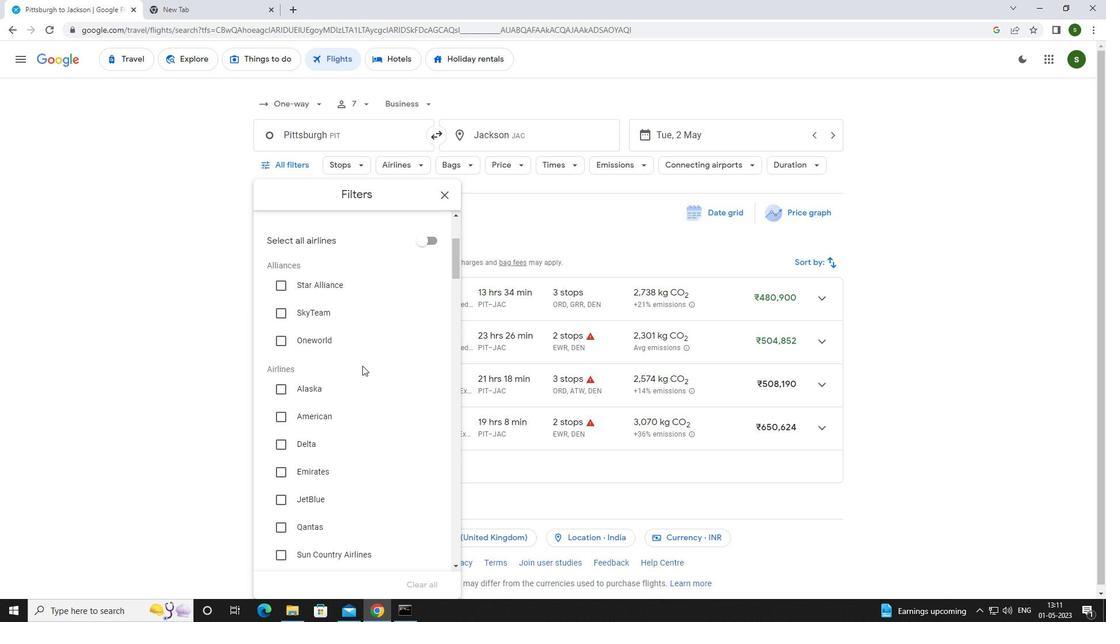 
Action: Mouse scrolled (362, 365) with delta (0, 0)
Screenshot: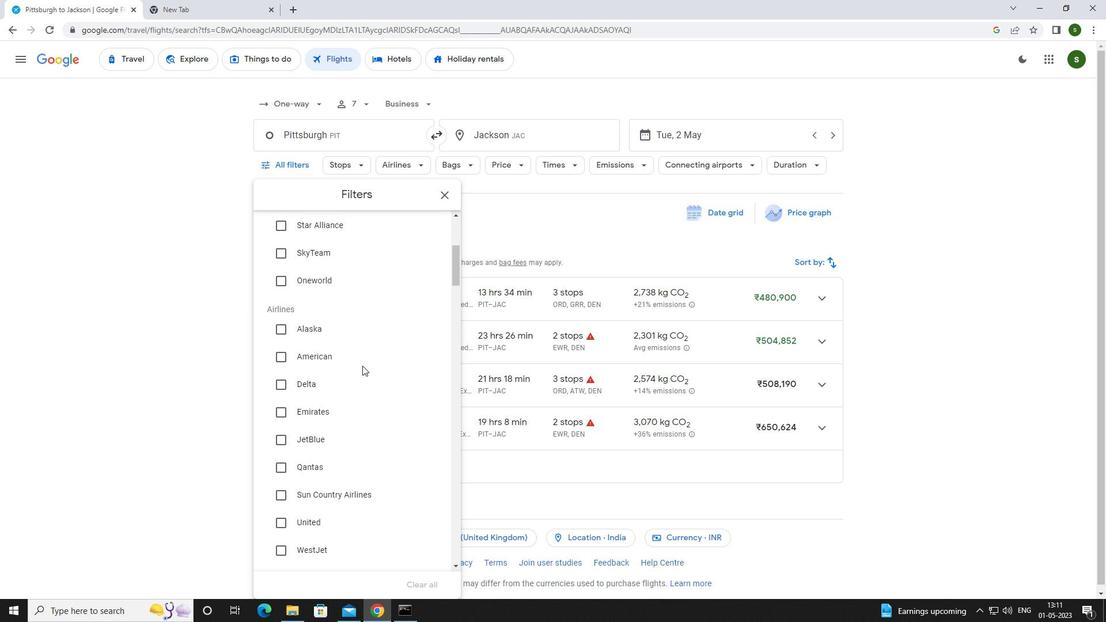 
Action: Mouse scrolled (362, 365) with delta (0, 0)
Screenshot: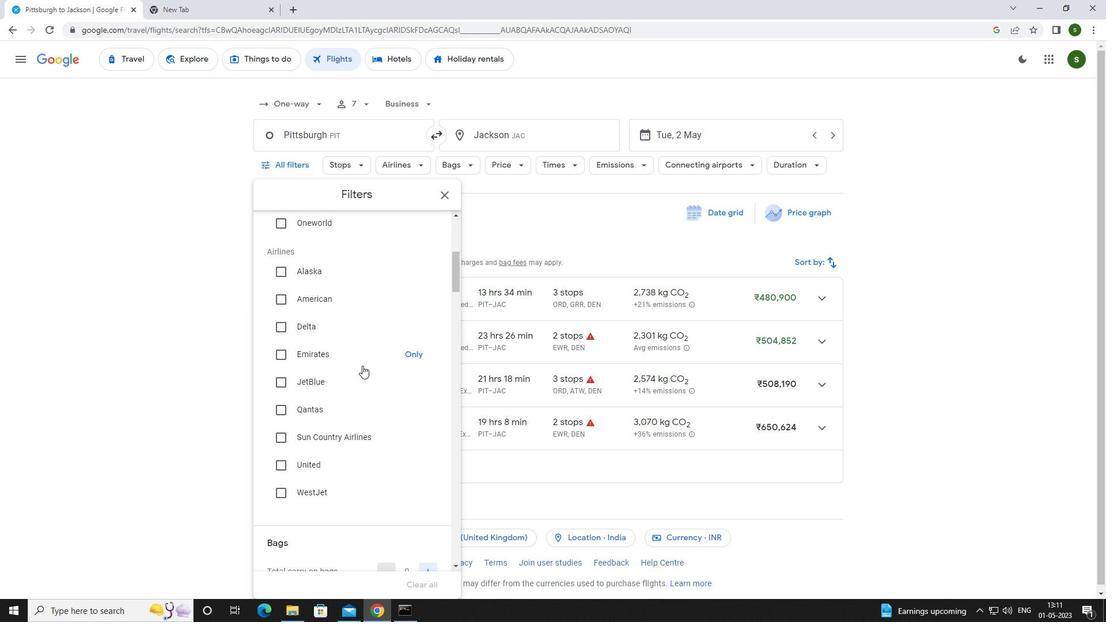 
Action: Mouse scrolled (362, 365) with delta (0, 0)
Screenshot: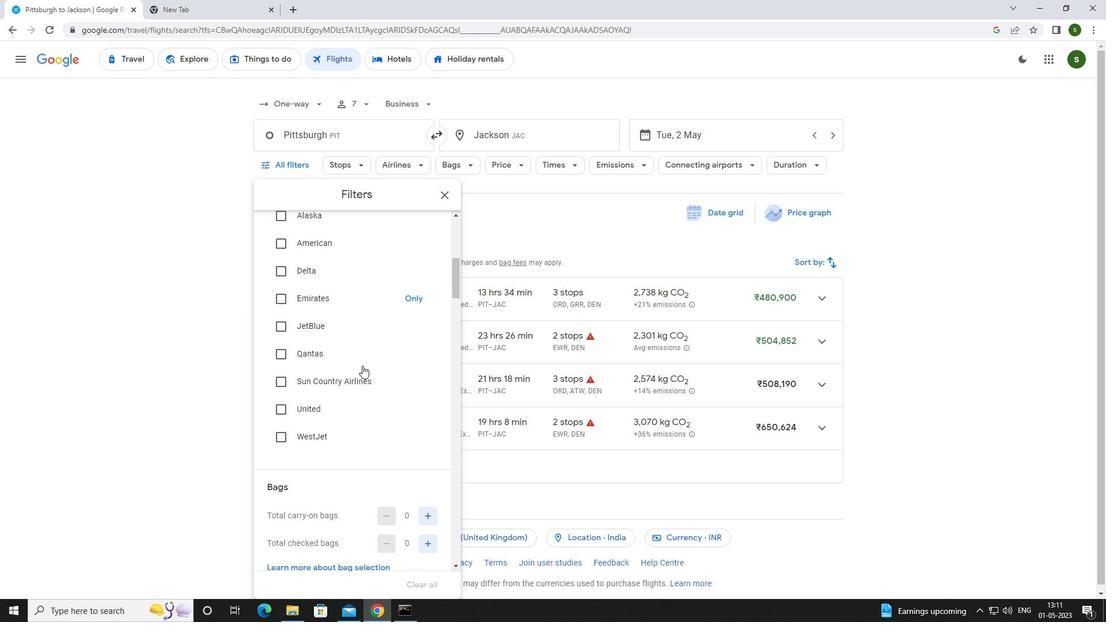 
Action: Mouse scrolled (362, 365) with delta (0, 0)
Screenshot: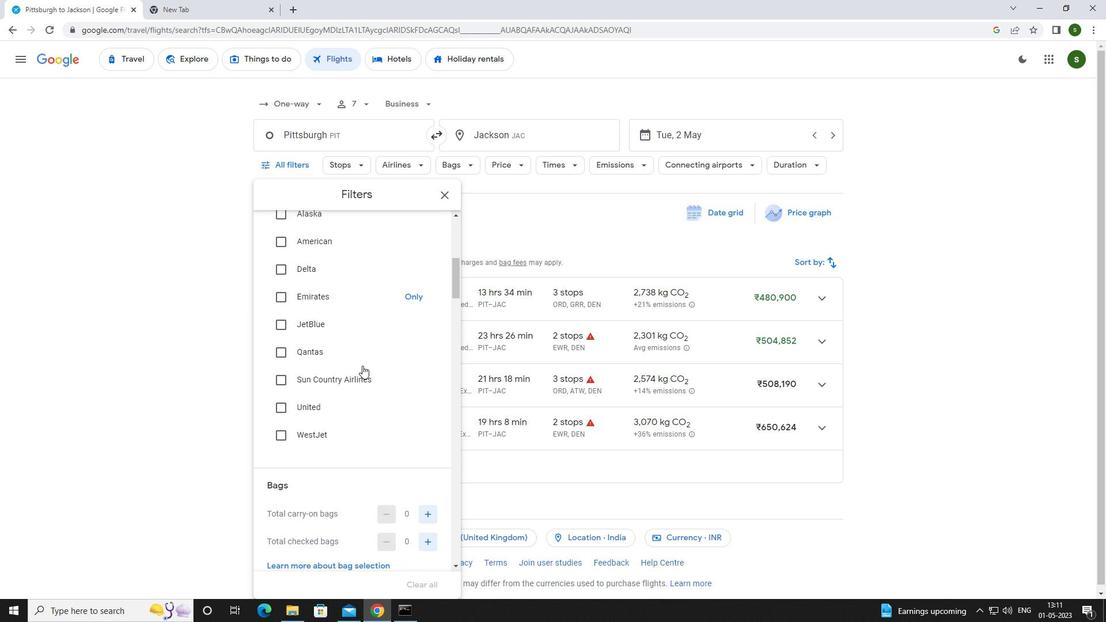 
Action: Mouse scrolled (362, 365) with delta (0, 0)
Screenshot: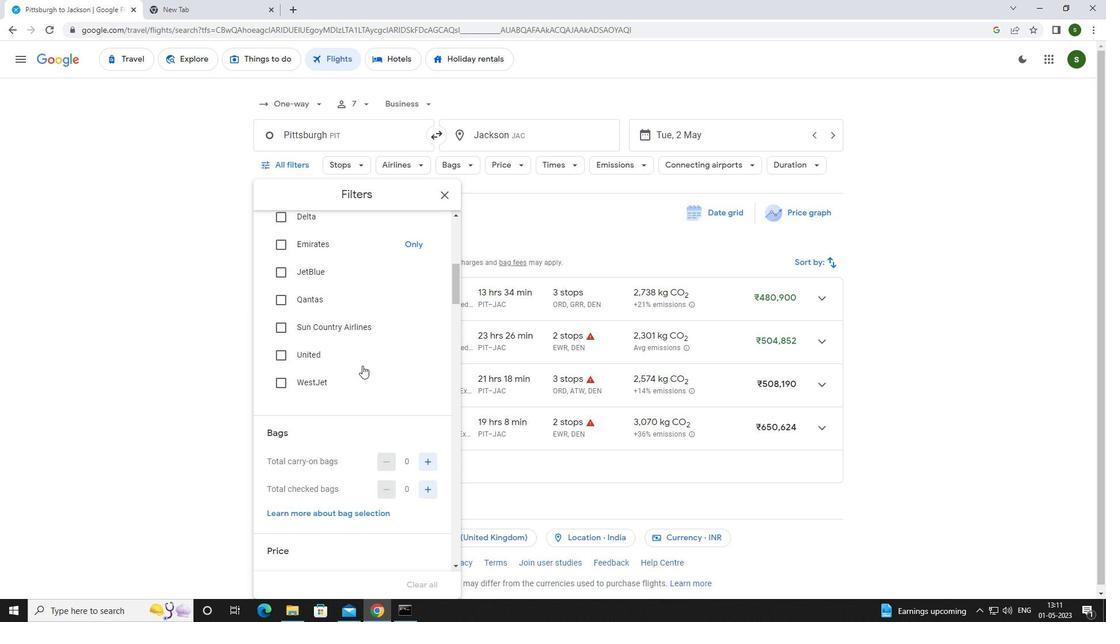 
Action: Mouse scrolled (362, 365) with delta (0, 0)
Screenshot: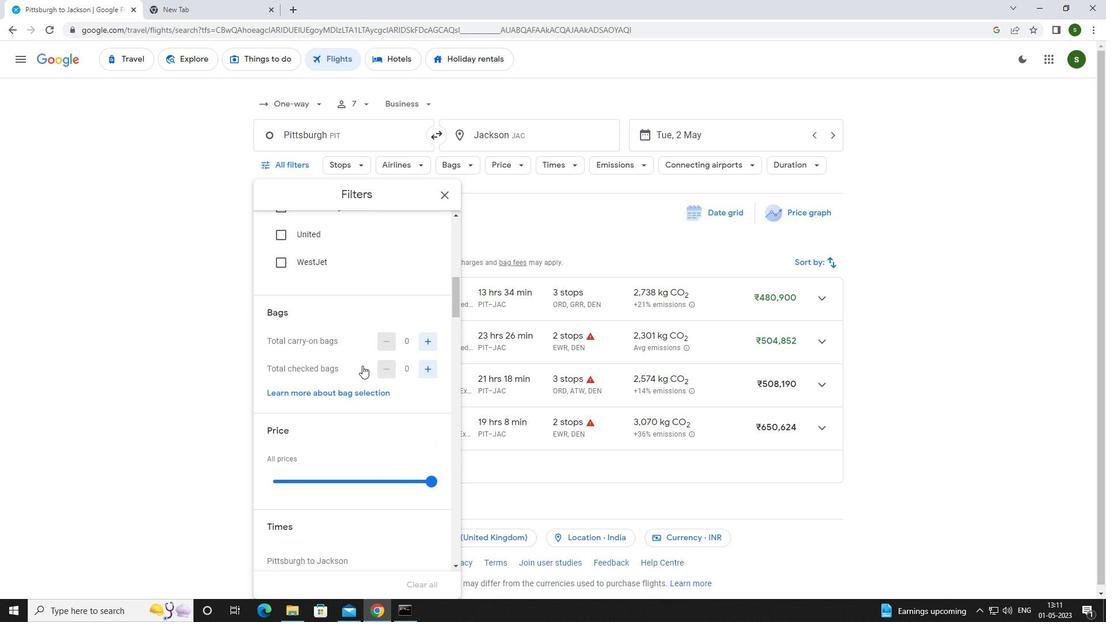 
Action: Mouse moved to (435, 424)
Screenshot: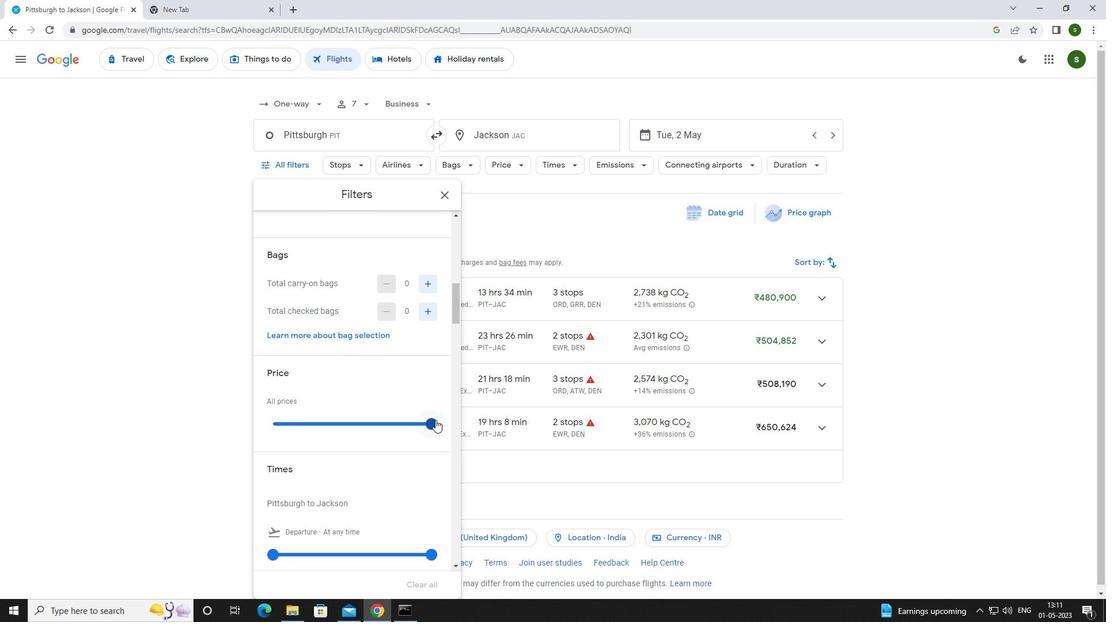 
Action: Mouse pressed left at (435, 424)
Screenshot: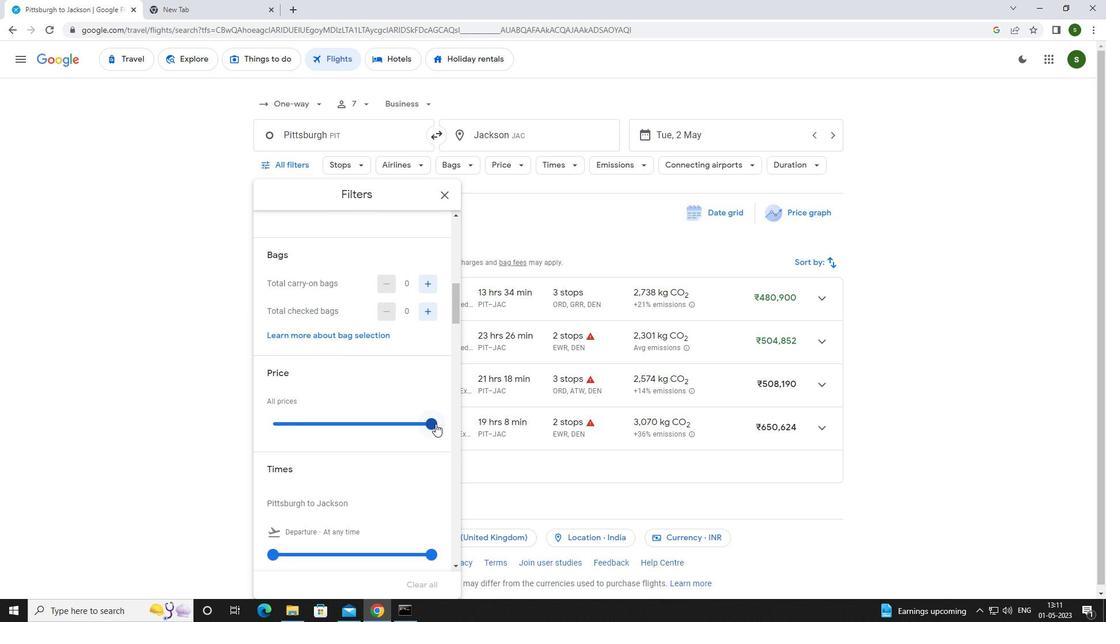 
Action: Mouse moved to (339, 414)
Screenshot: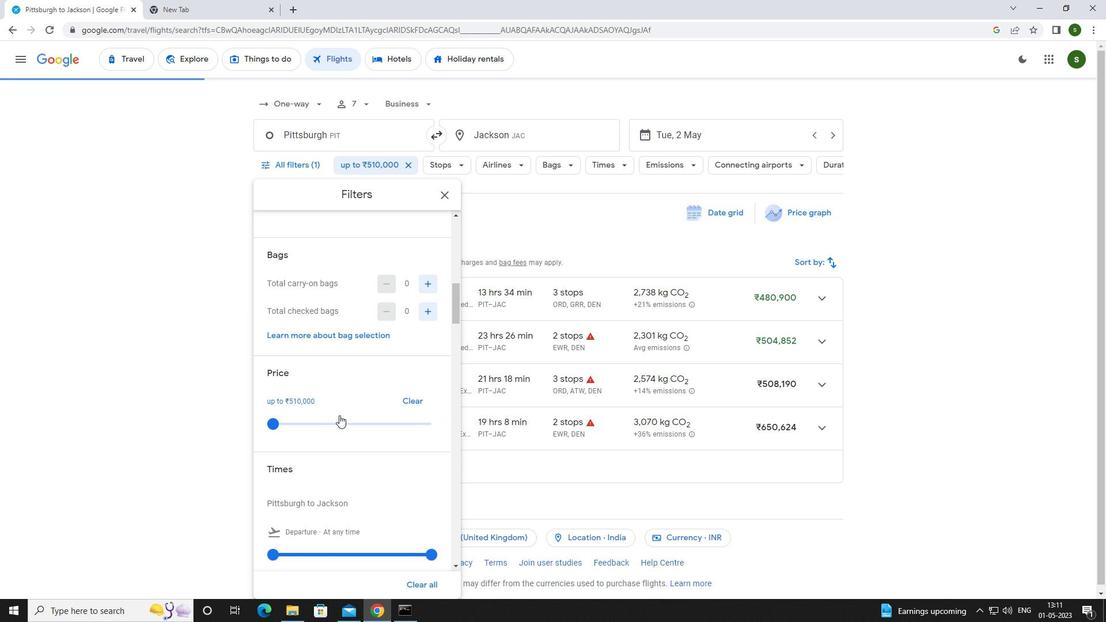 
Action: Mouse scrolled (339, 413) with delta (0, 0)
Screenshot: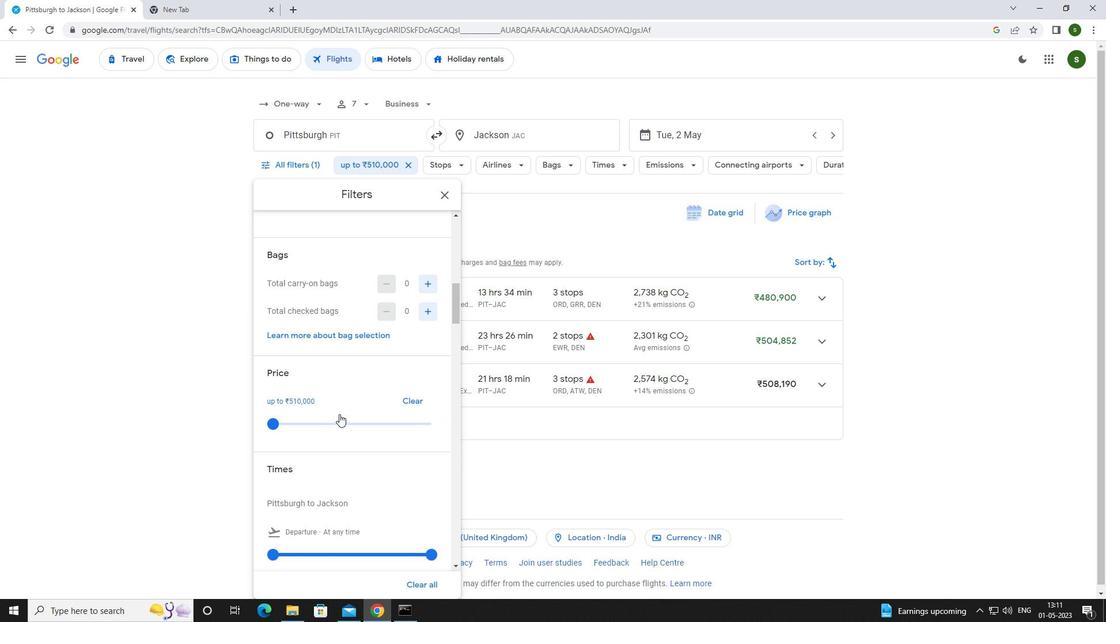 
Action: Mouse scrolled (339, 413) with delta (0, 0)
Screenshot: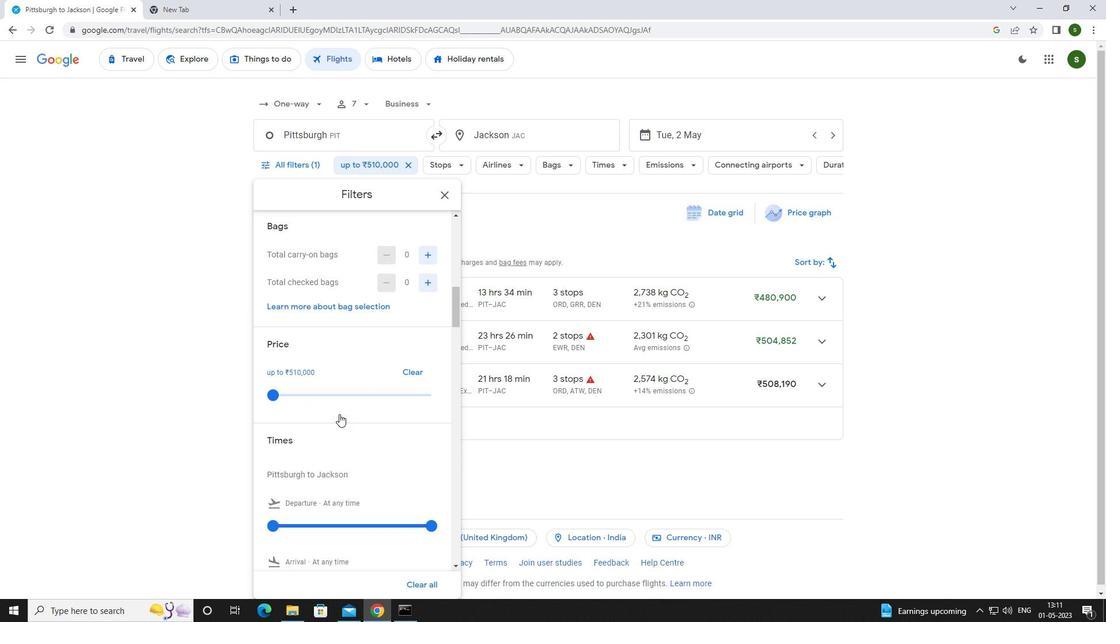 
Action: Mouse moved to (272, 443)
Screenshot: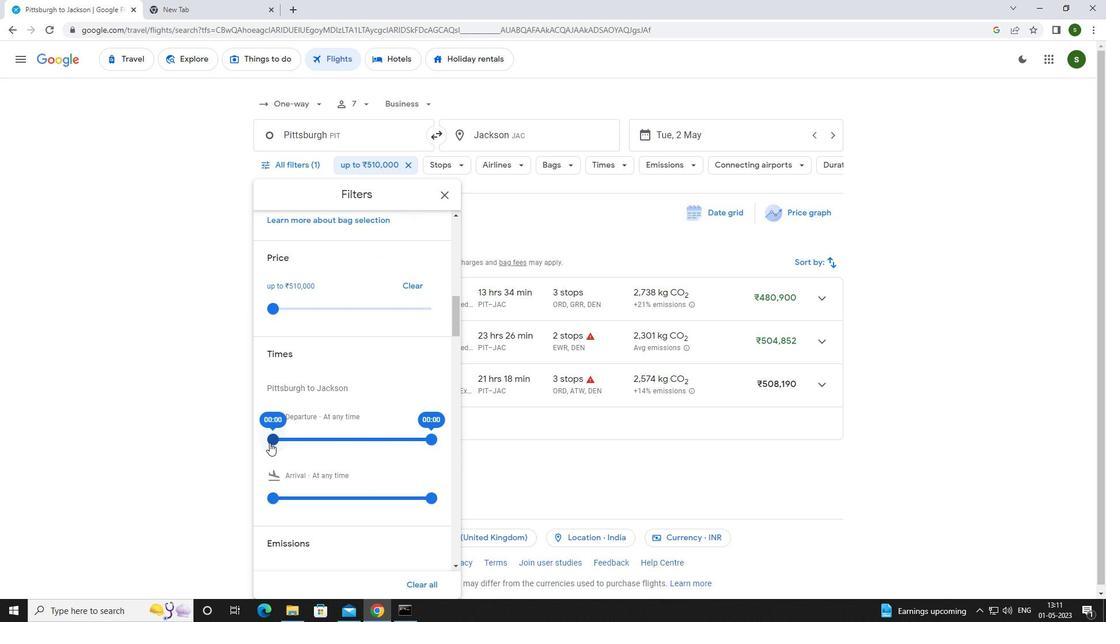 
Action: Mouse pressed left at (272, 443)
Screenshot: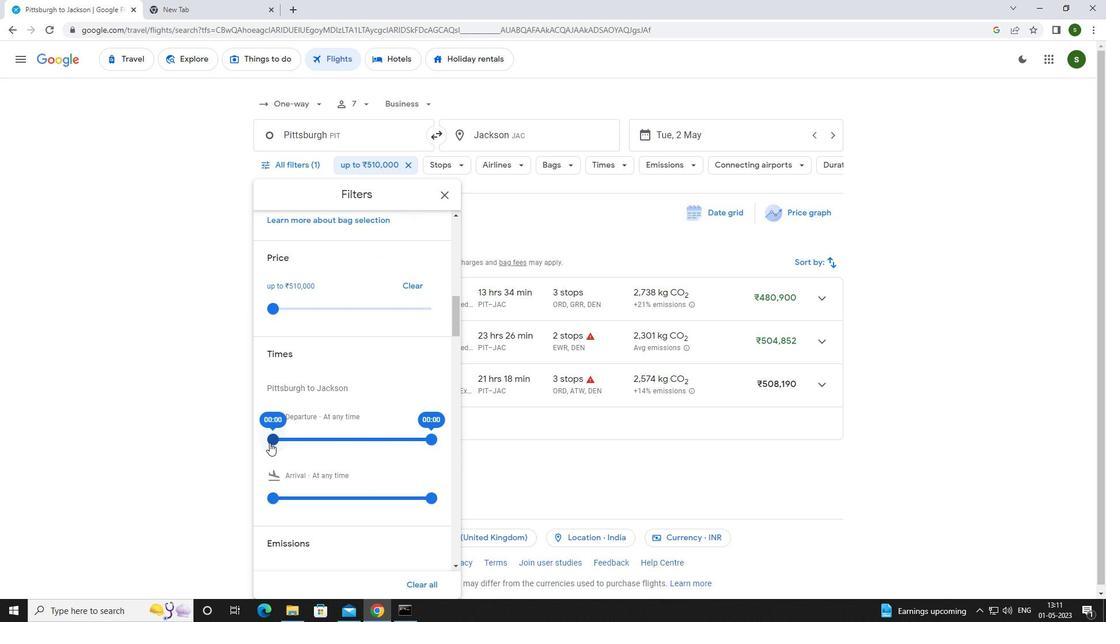 
Action: Mouse moved to (530, 465)
Screenshot: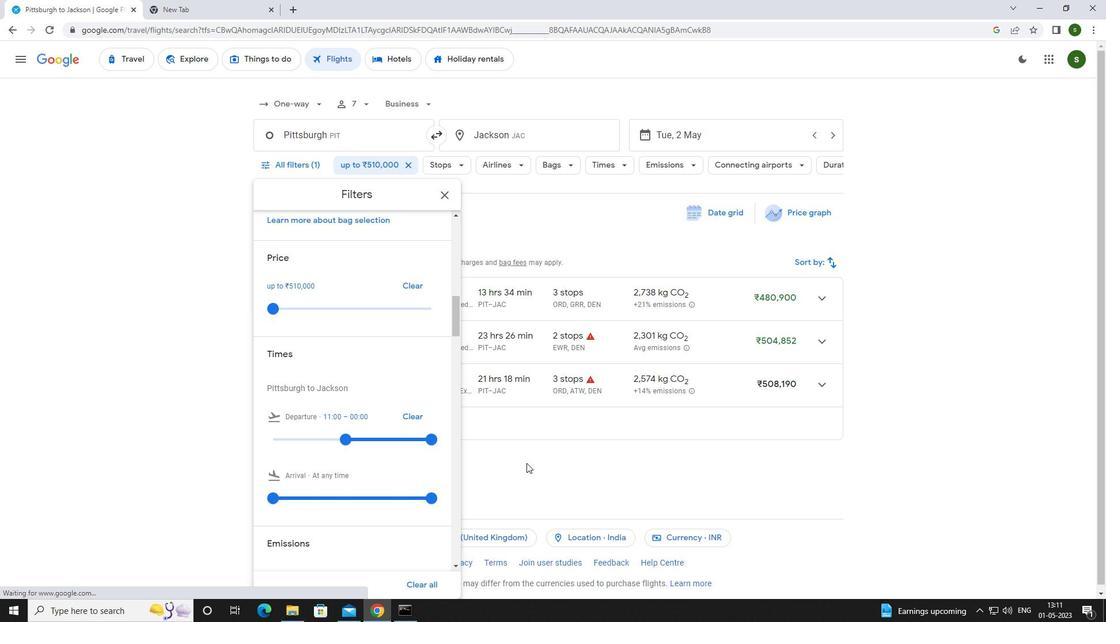 
Action: Mouse pressed left at (530, 465)
Screenshot: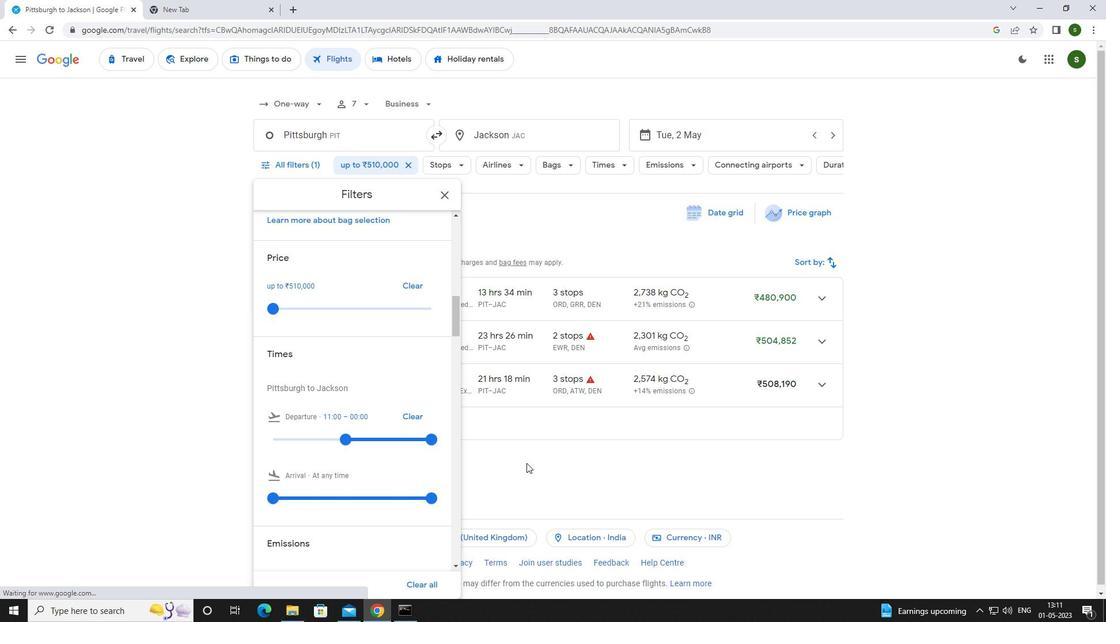 
